 Task: Search one way flight ticket for 4 adults, 2 children, 2 infants in seat and 1 infant on lap in premium economy from Juneau: Juneau International Airport to Fort Wayne: Fort Wayne International Airport on 5-4-2023. Choice of flights is Emirates and Kenya Airways. Number of bags: 2 checked bags. Price is upto 84000. Outbound departure time preference is 19:45.
Action: Mouse moved to (366, 316)
Screenshot: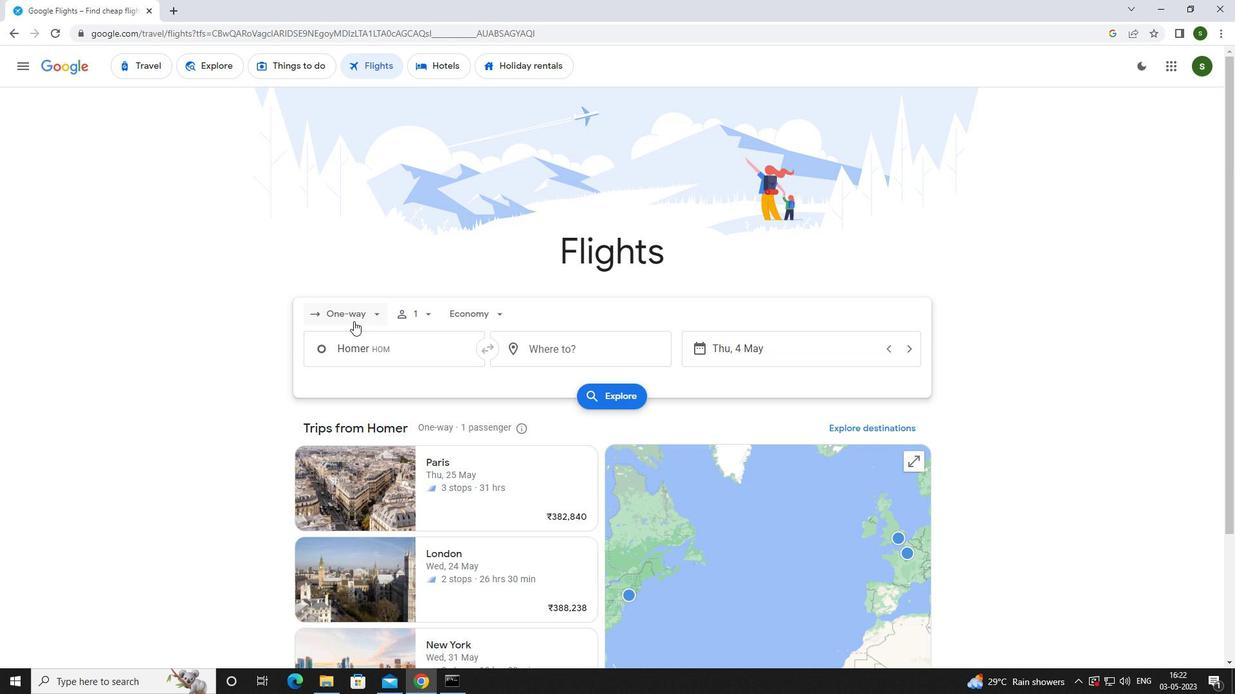 
Action: Mouse pressed left at (366, 316)
Screenshot: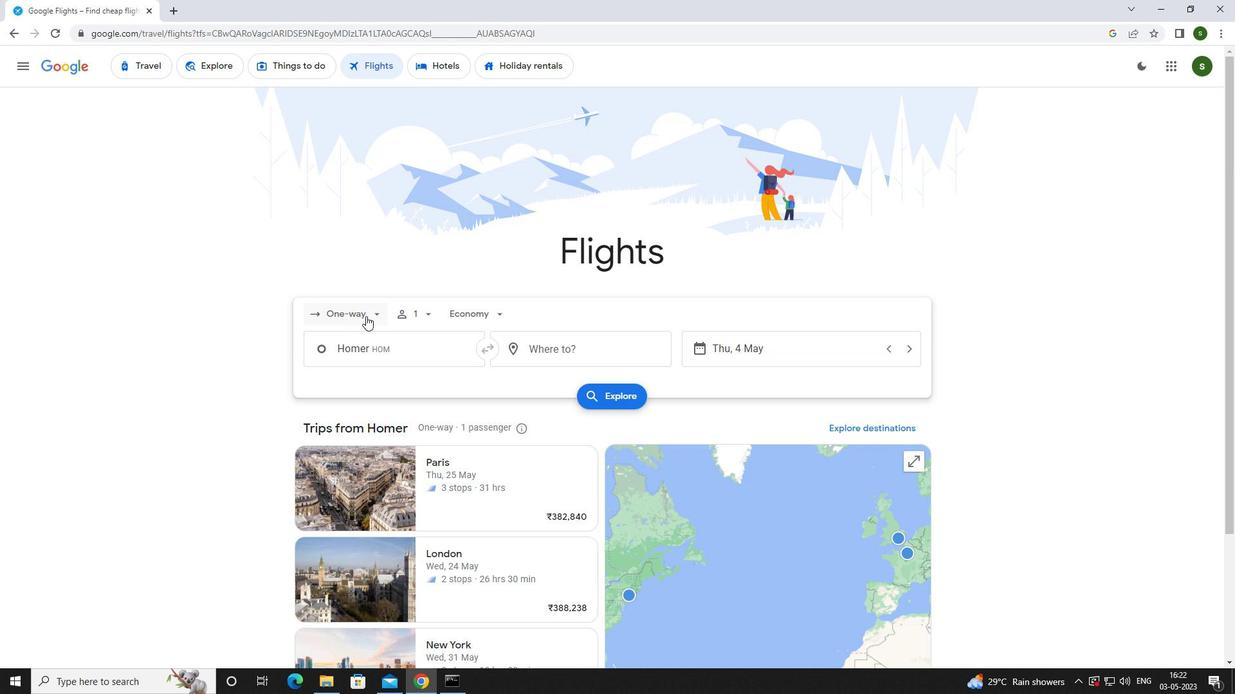 
Action: Mouse moved to (364, 366)
Screenshot: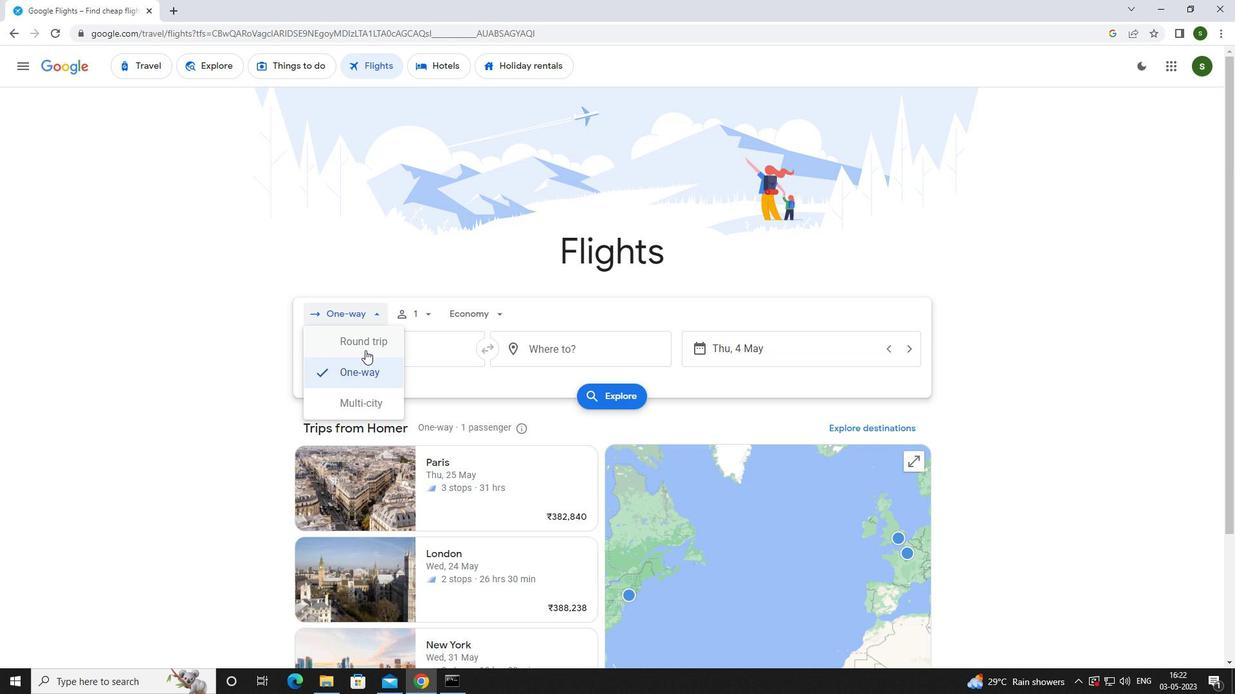 
Action: Mouse pressed left at (364, 366)
Screenshot: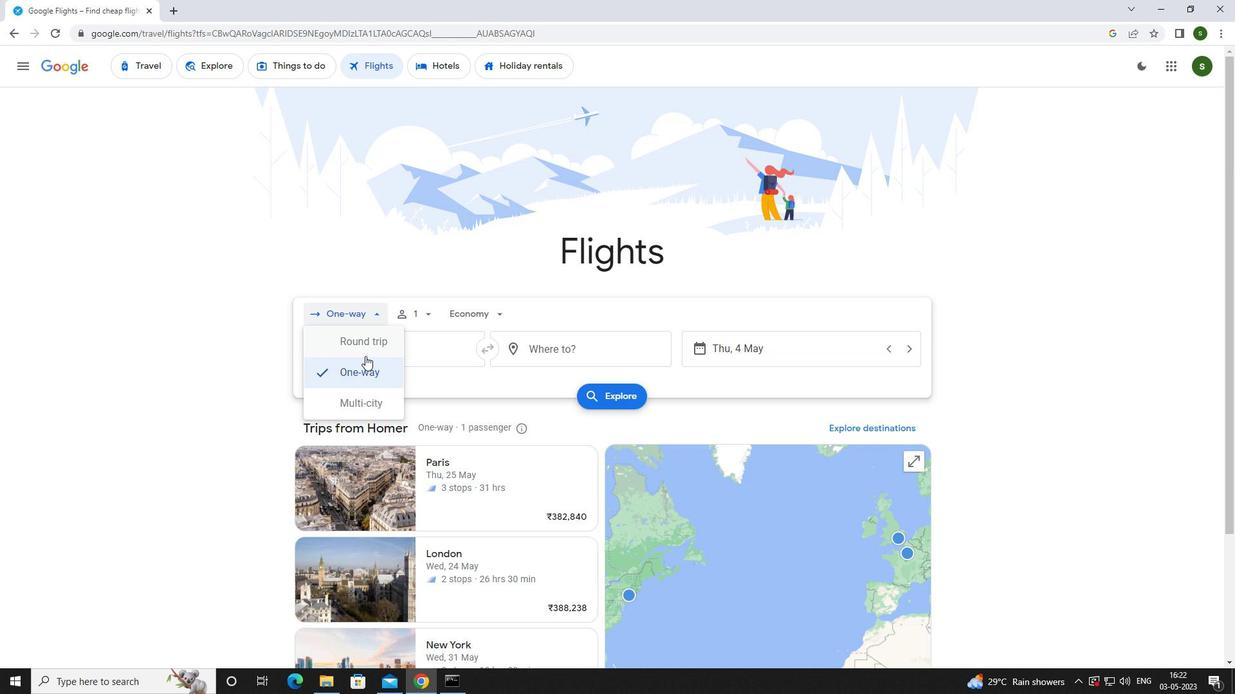 
Action: Mouse moved to (425, 317)
Screenshot: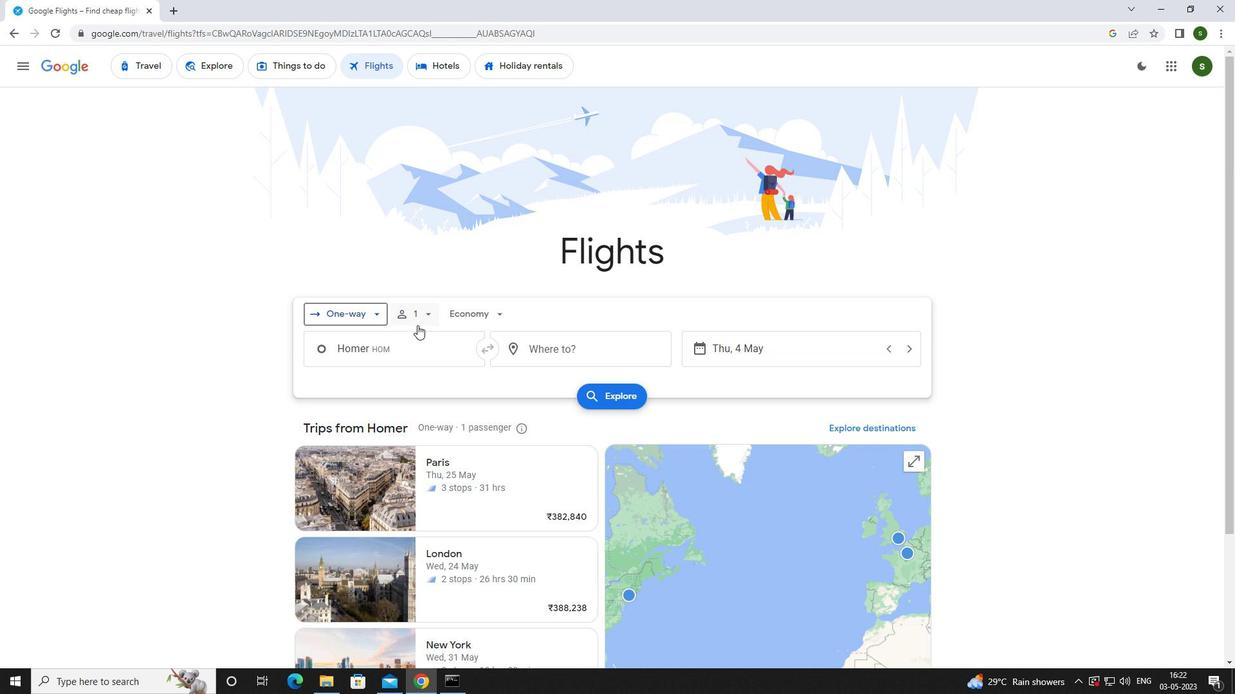 
Action: Mouse pressed left at (425, 317)
Screenshot: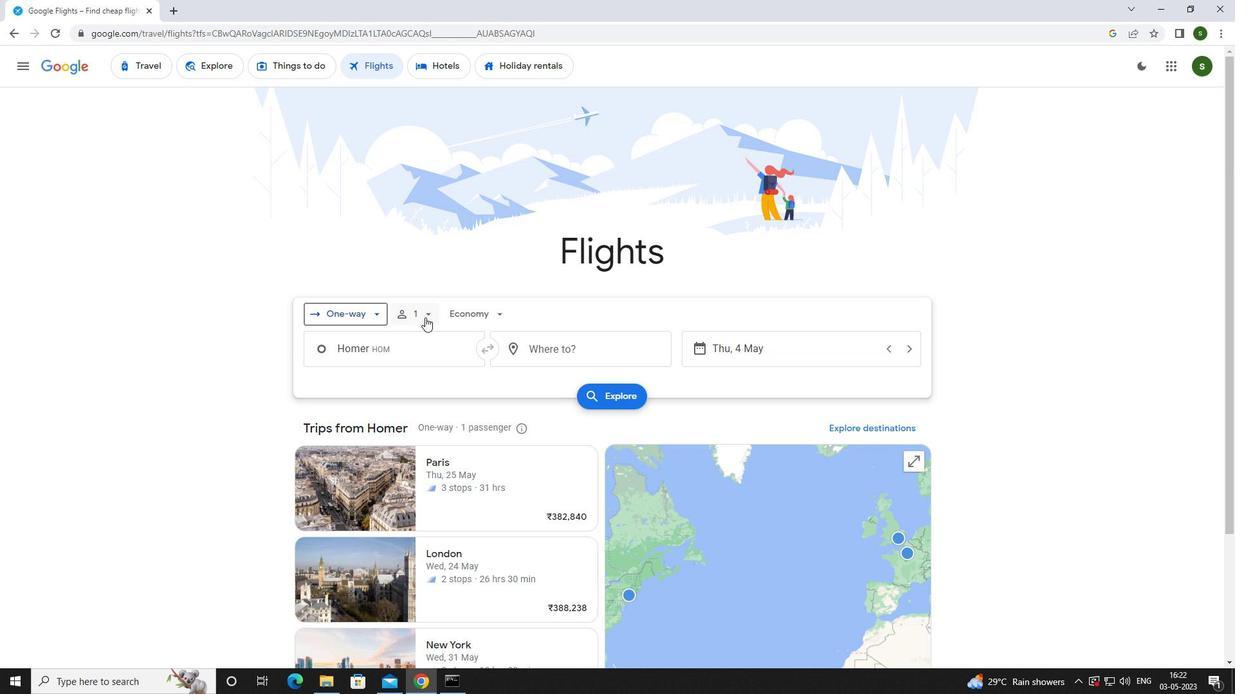 
Action: Mouse moved to (529, 342)
Screenshot: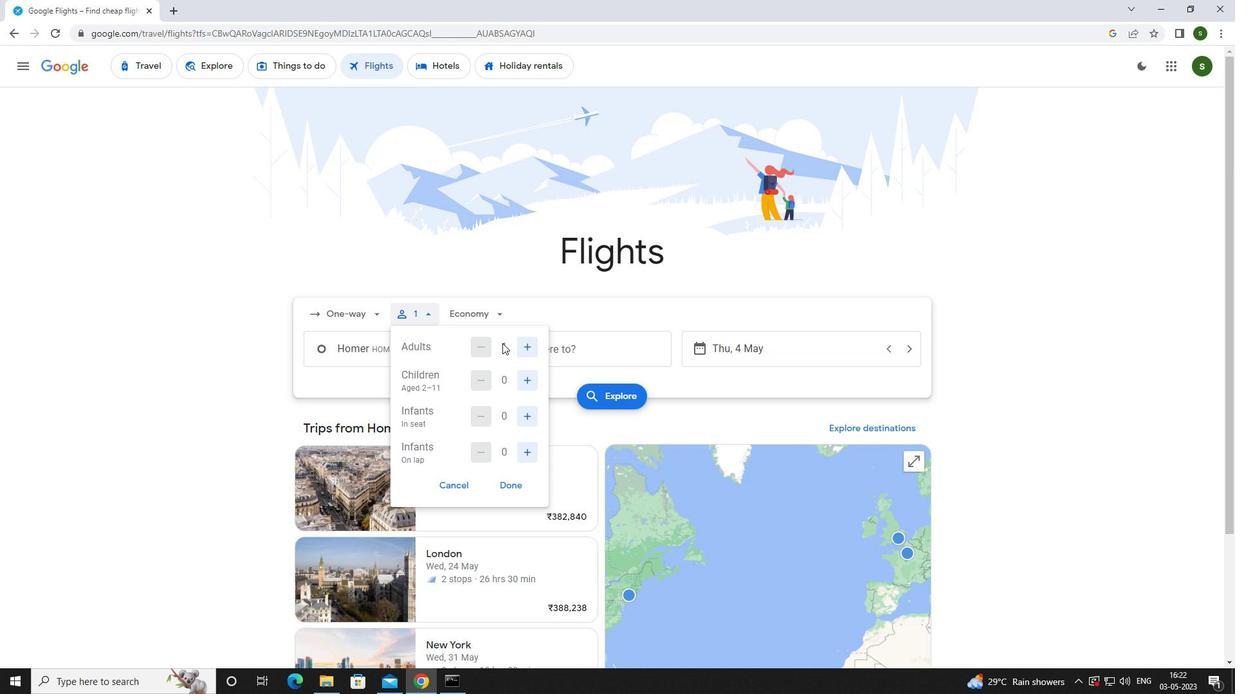 
Action: Mouse pressed left at (529, 342)
Screenshot: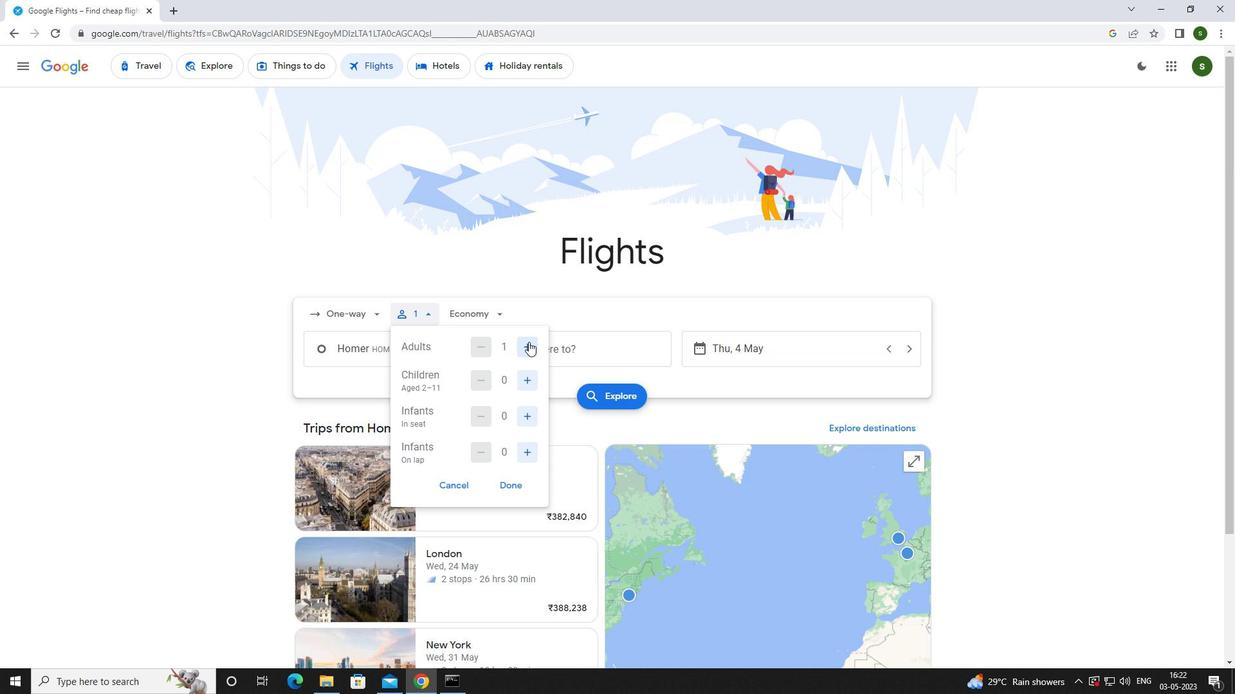 
Action: Mouse pressed left at (529, 342)
Screenshot: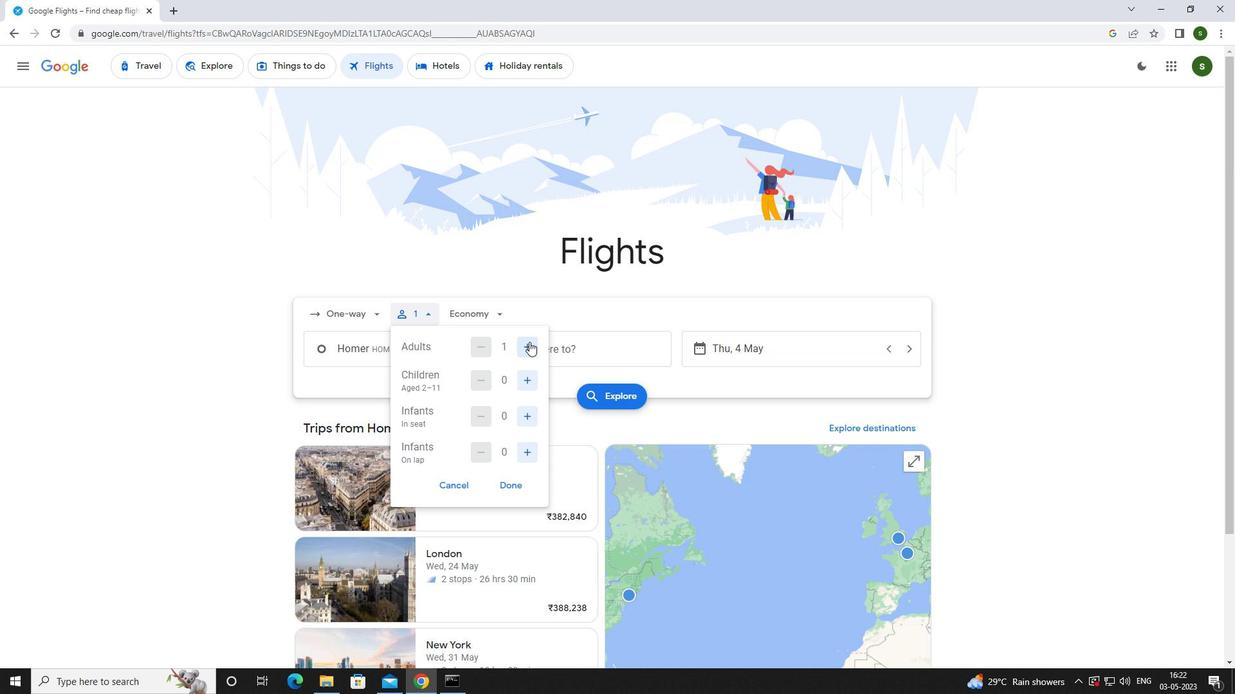 
Action: Mouse pressed left at (529, 342)
Screenshot: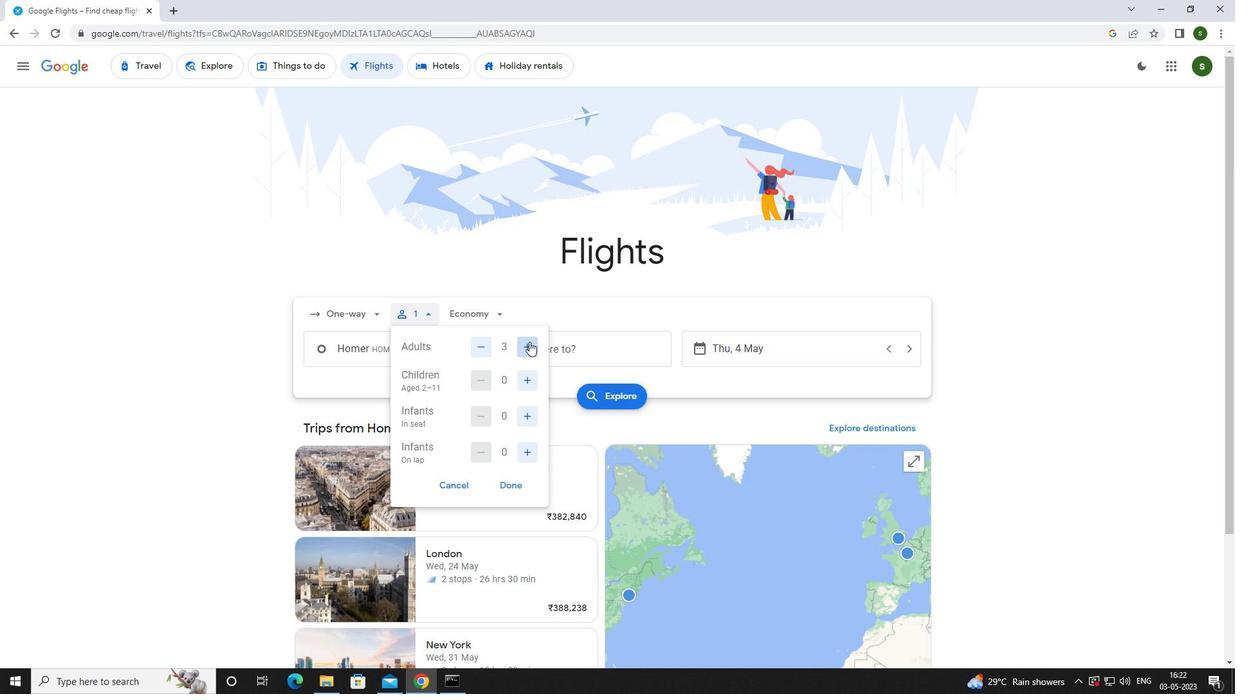 
Action: Mouse moved to (531, 378)
Screenshot: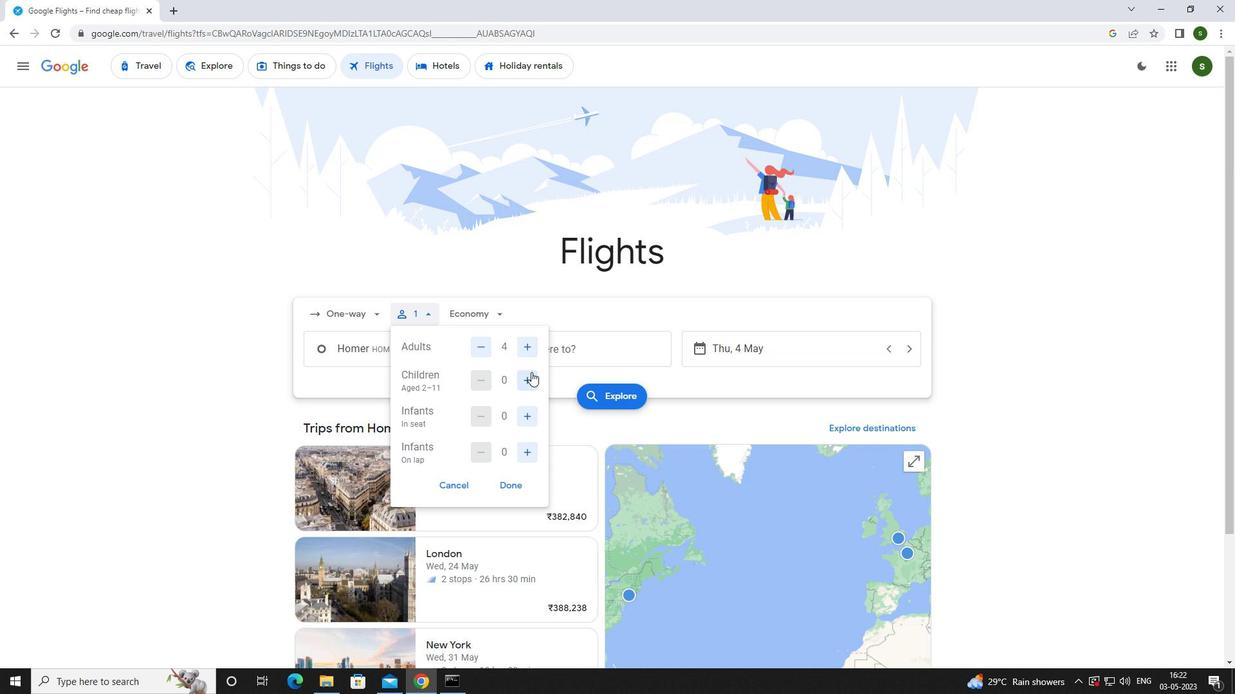 
Action: Mouse pressed left at (531, 378)
Screenshot: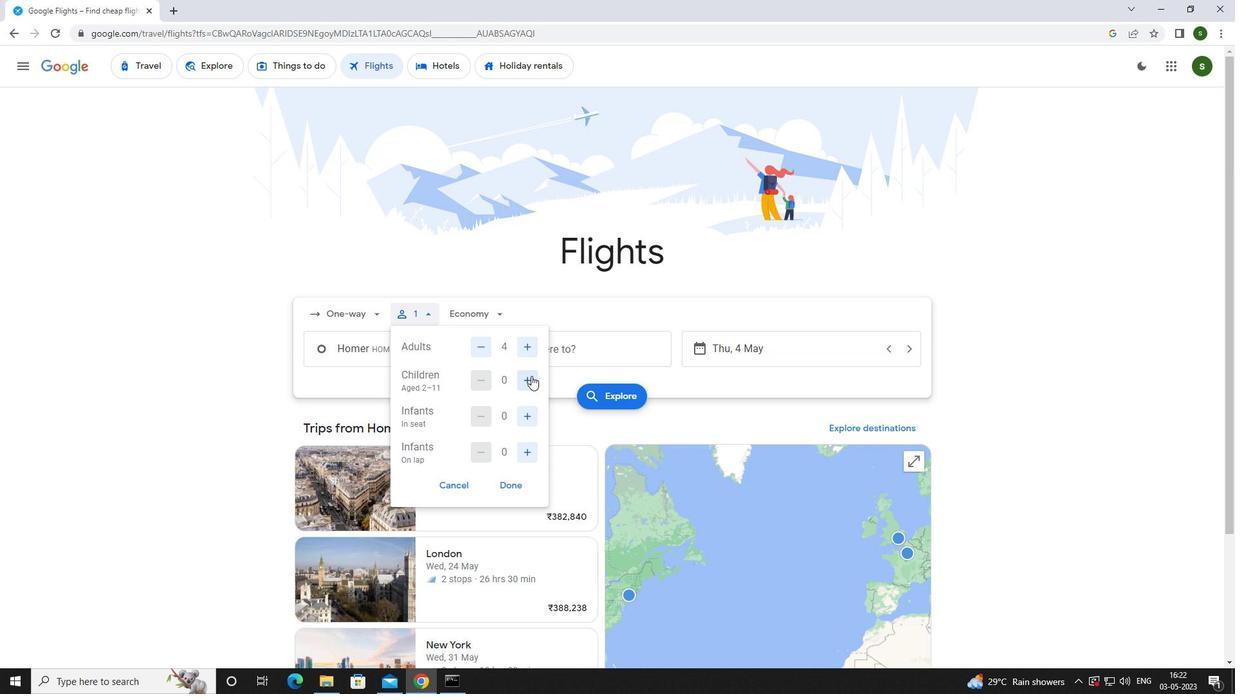 
Action: Mouse pressed left at (531, 378)
Screenshot: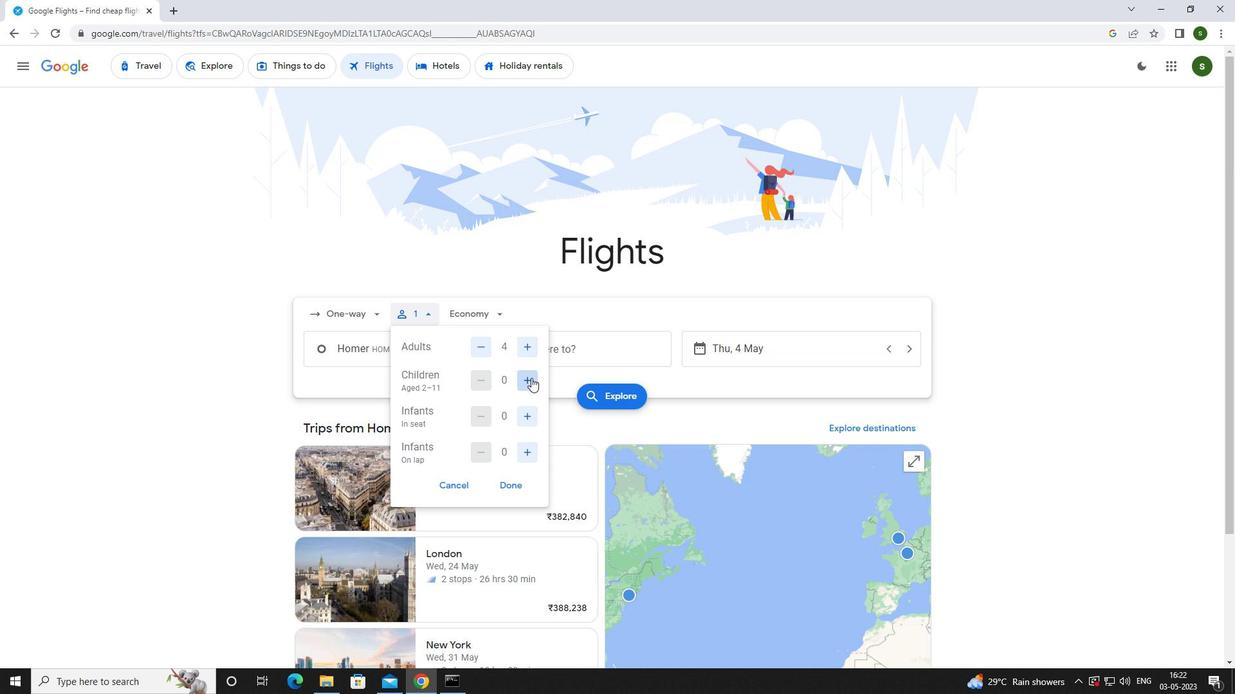 
Action: Mouse moved to (531, 416)
Screenshot: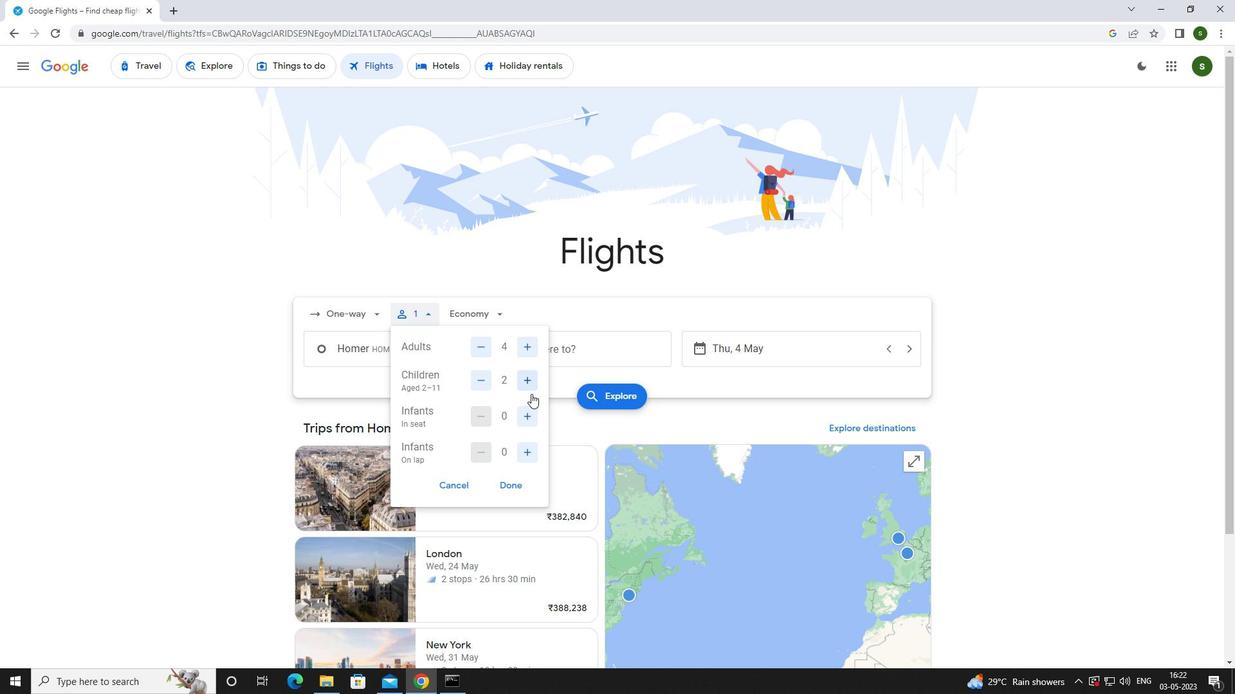 
Action: Mouse pressed left at (531, 416)
Screenshot: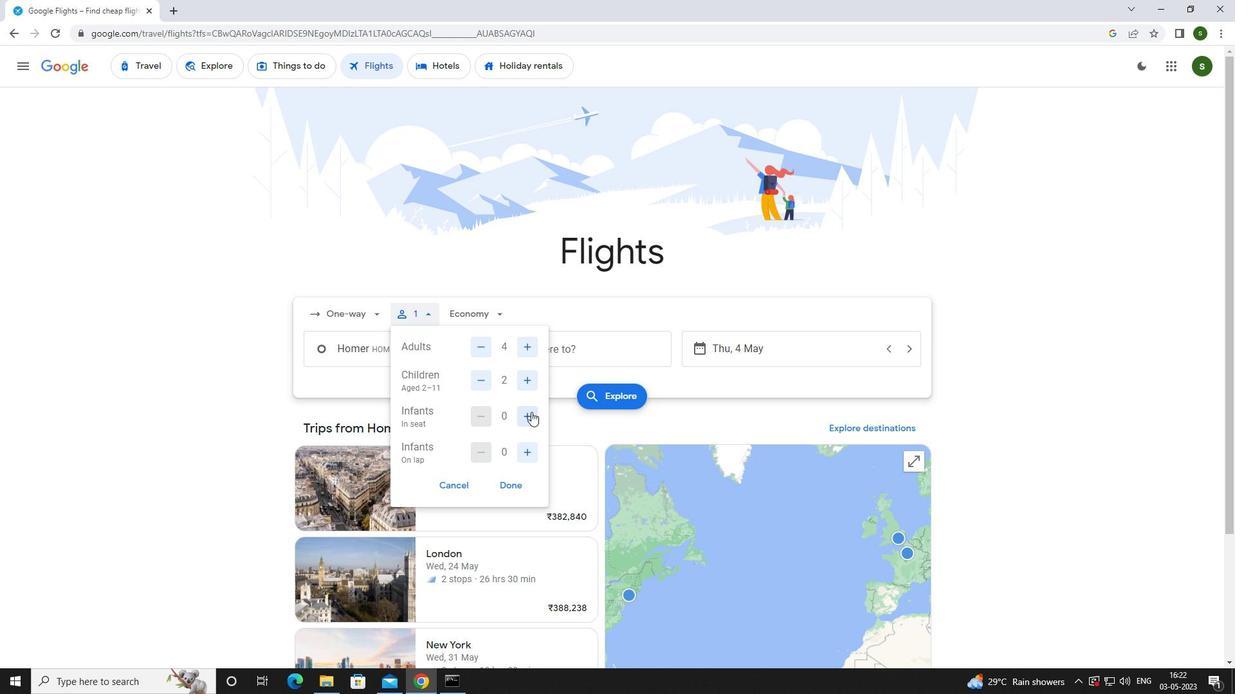 
Action: Mouse pressed left at (531, 416)
Screenshot: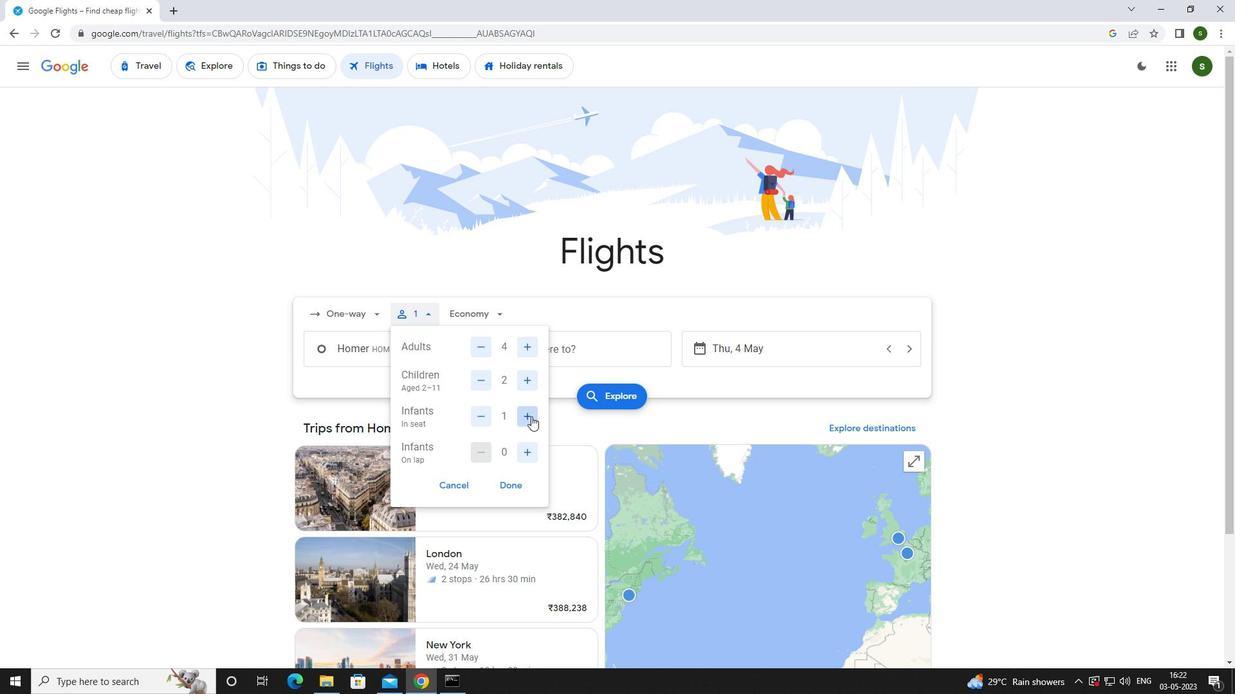 
Action: Mouse moved to (527, 445)
Screenshot: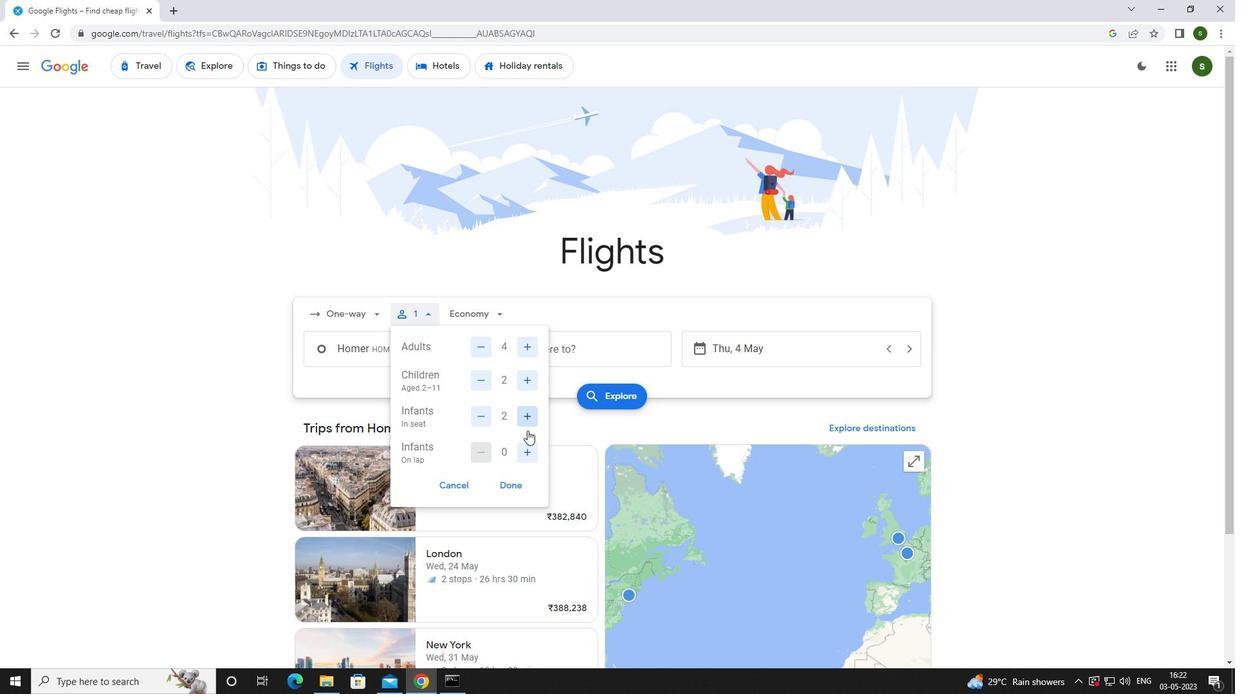 
Action: Mouse pressed left at (527, 445)
Screenshot: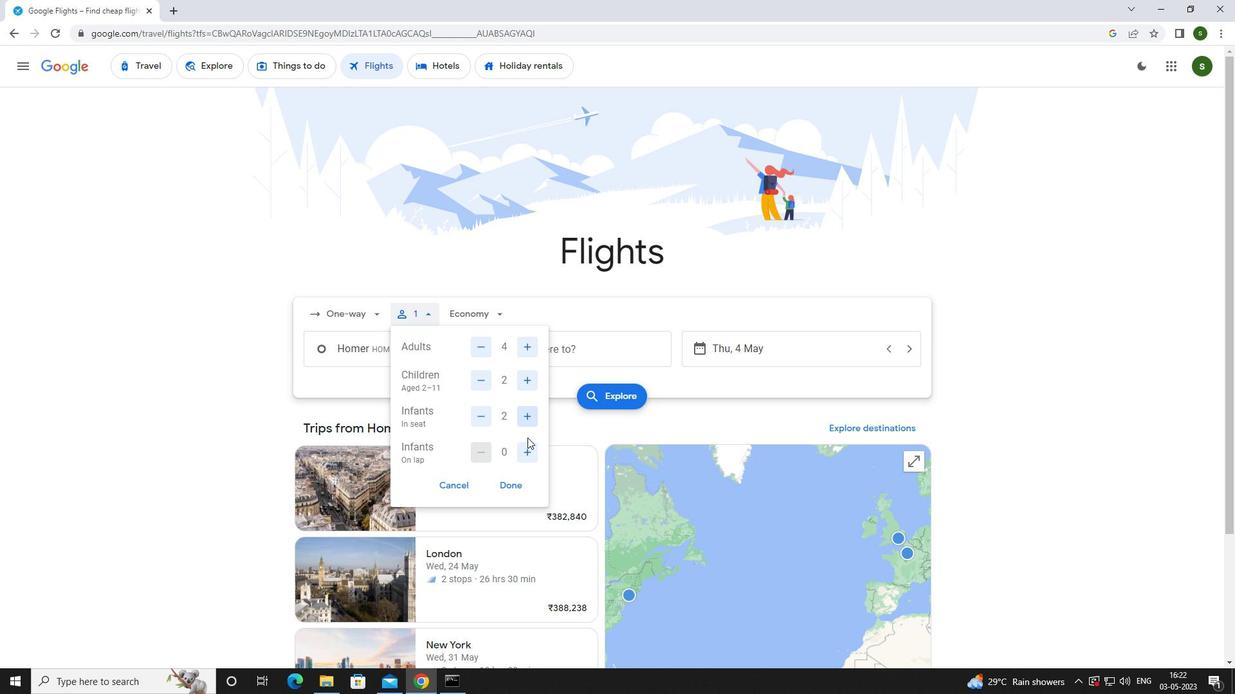 
Action: Mouse moved to (501, 310)
Screenshot: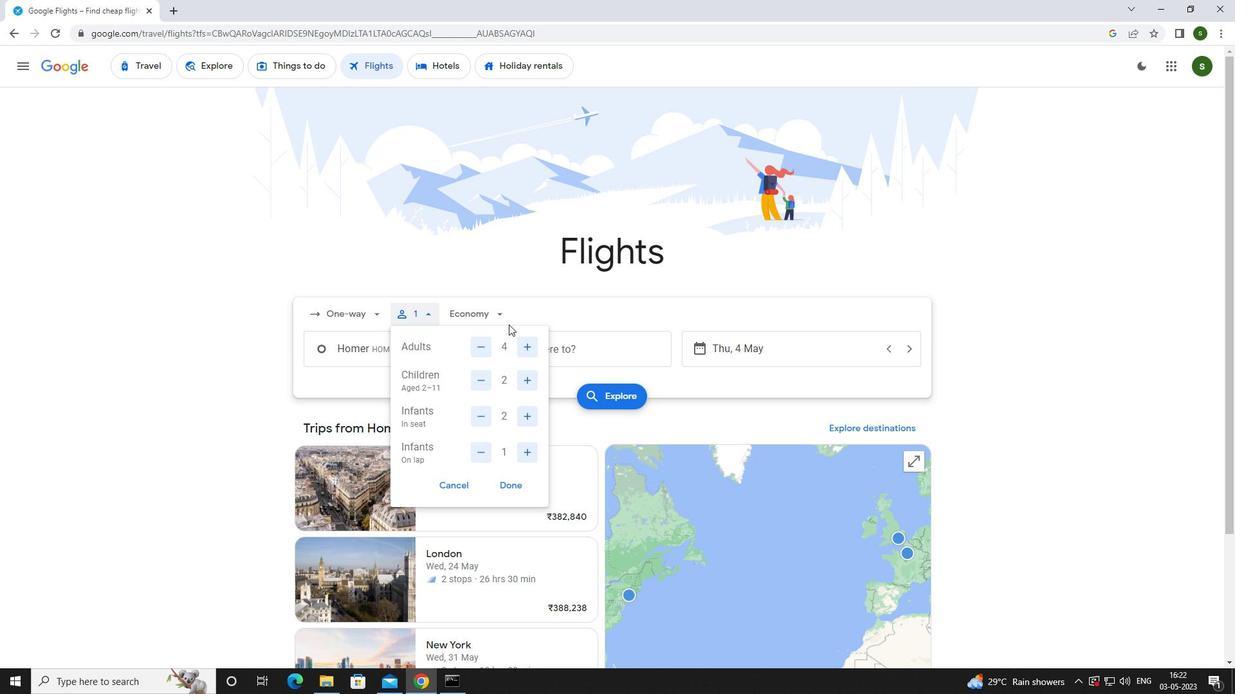 
Action: Mouse pressed left at (501, 310)
Screenshot: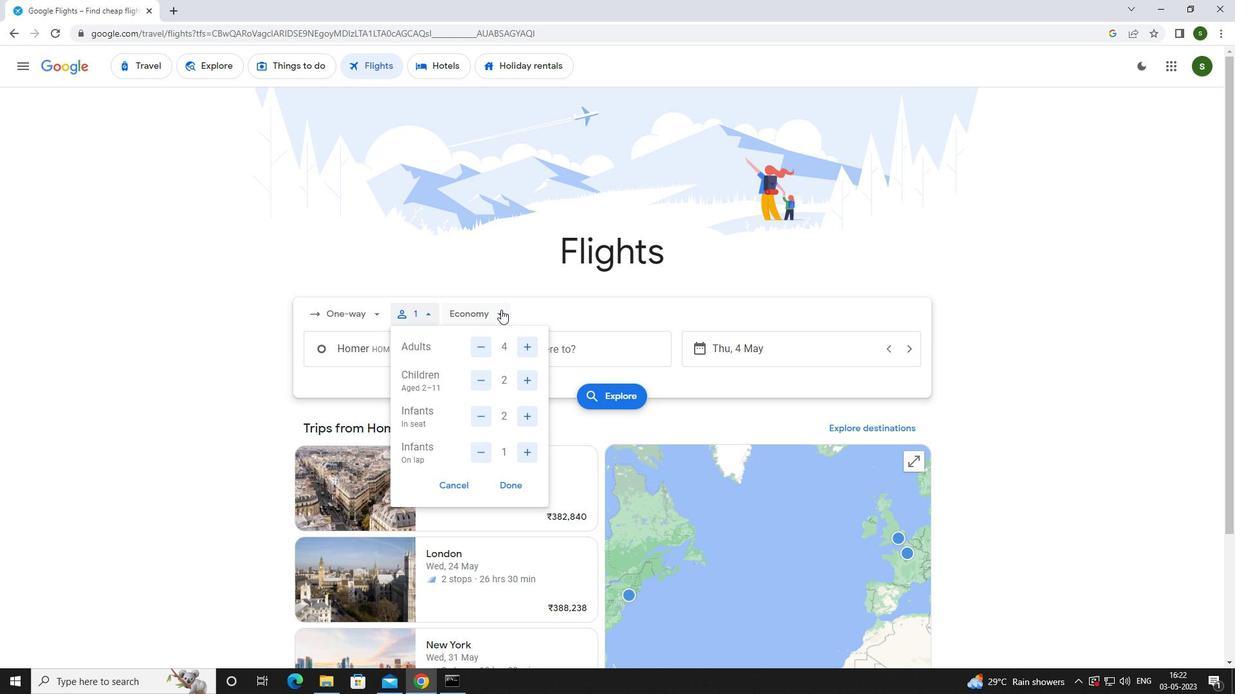 
Action: Mouse moved to (510, 374)
Screenshot: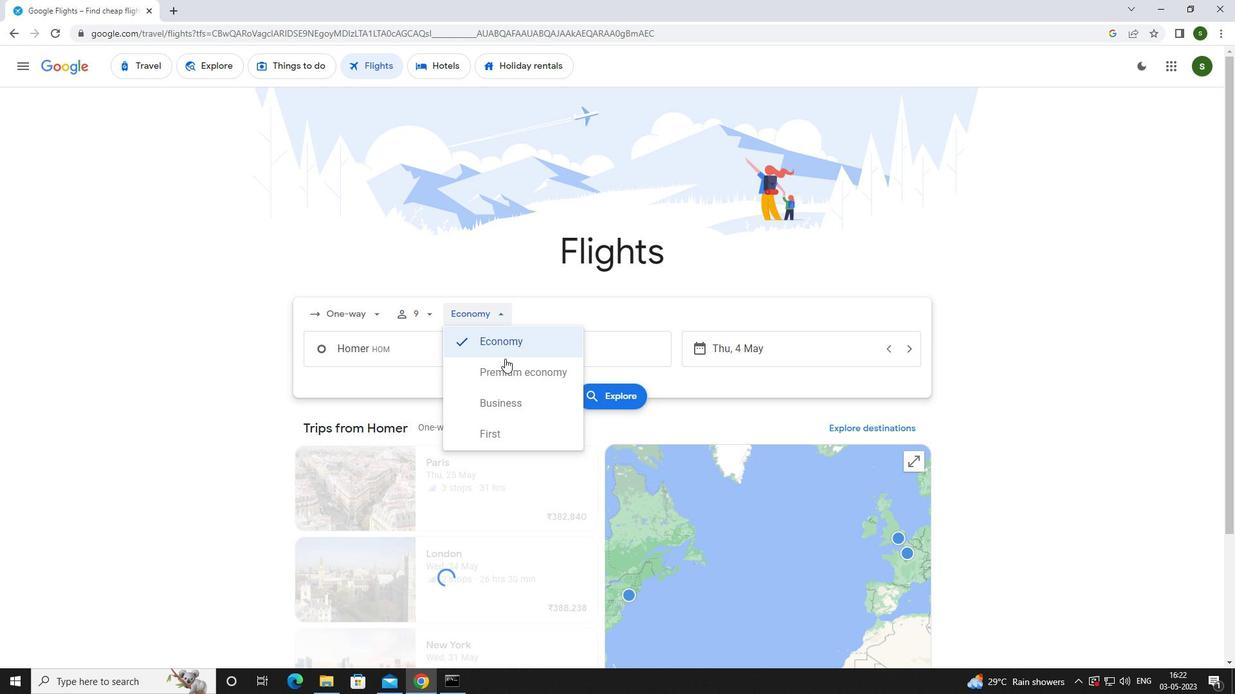 
Action: Mouse pressed left at (510, 374)
Screenshot: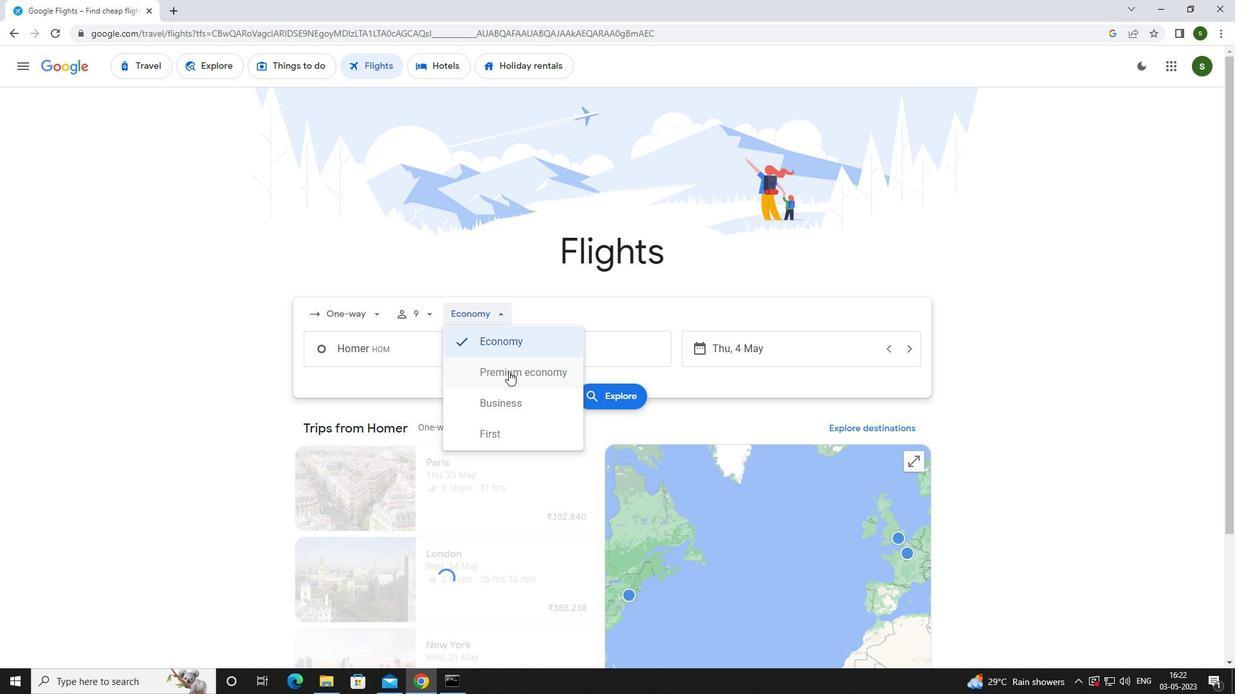 
Action: Mouse moved to (450, 358)
Screenshot: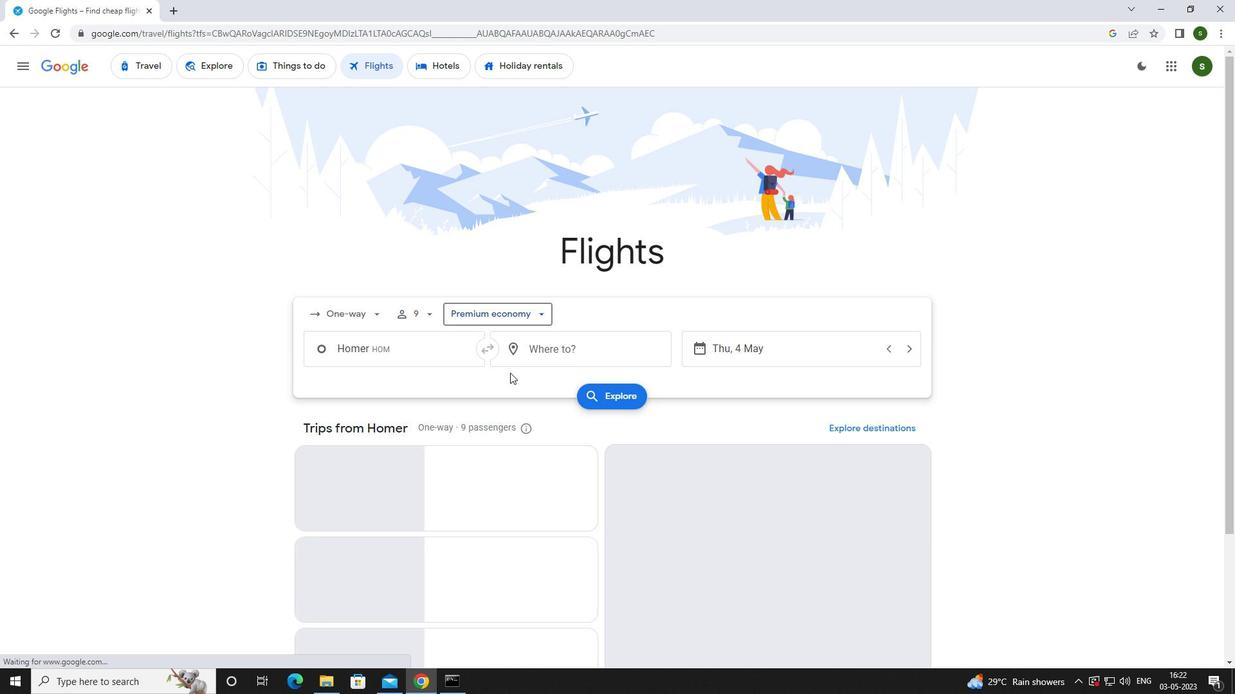
Action: Mouse pressed left at (450, 358)
Screenshot: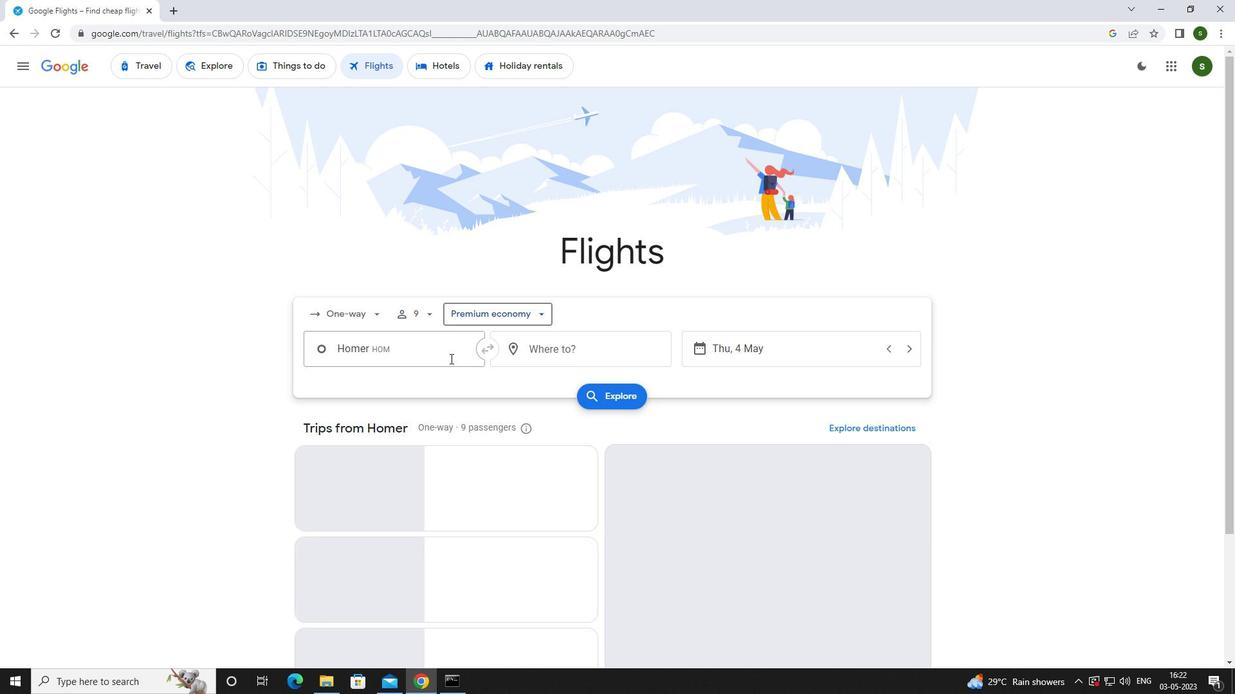 
Action: Mouse moved to (458, 349)
Screenshot: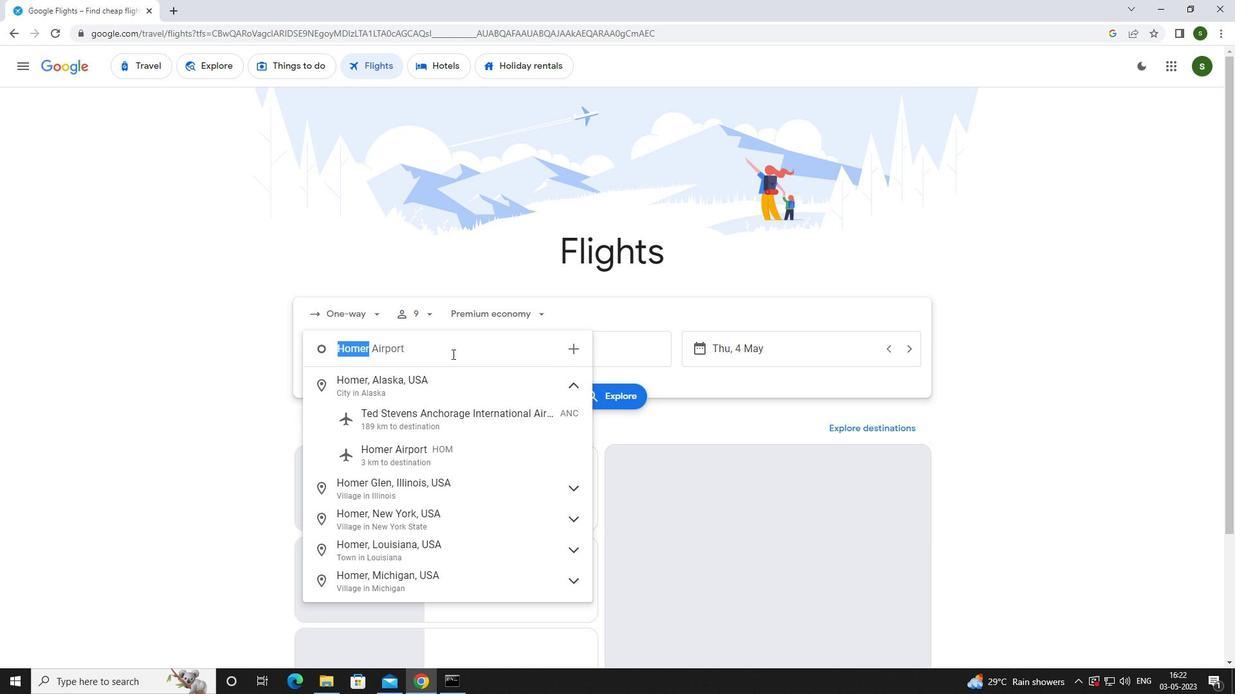 
Action: Key pressed <Key.caps_lock>j<Key.caps_lock>uneau
Screenshot: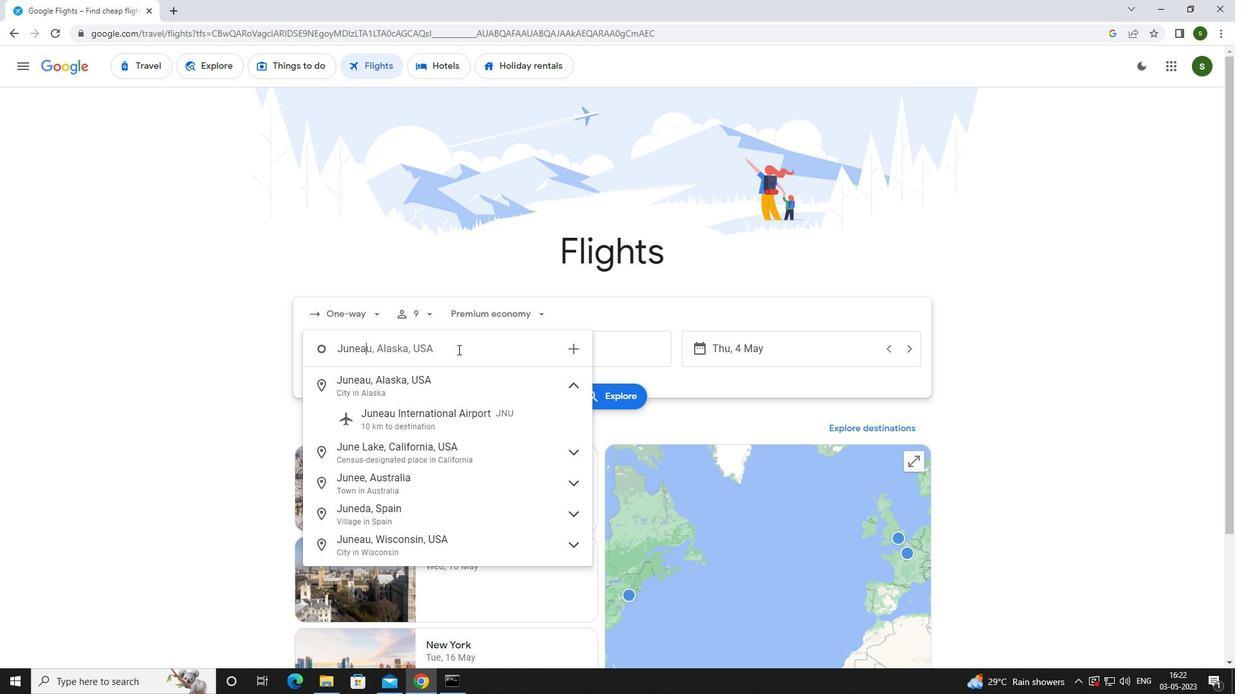 
Action: Mouse moved to (459, 411)
Screenshot: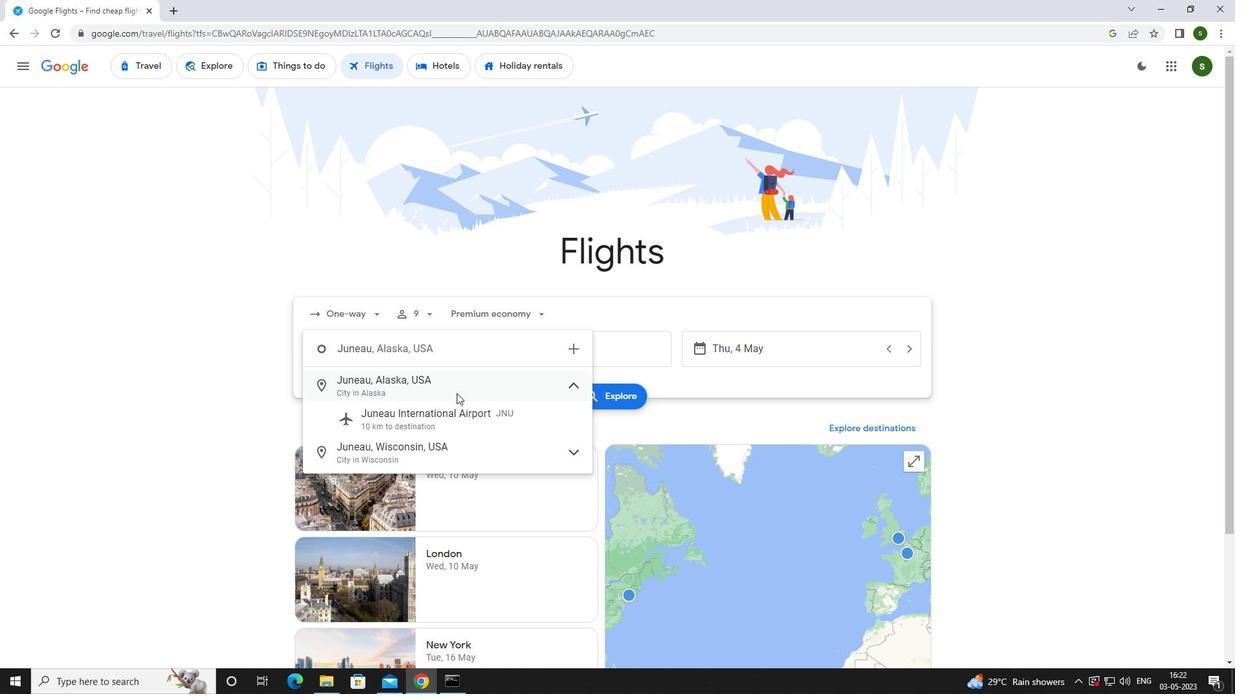 
Action: Mouse pressed left at (459, 411)
Screenshot: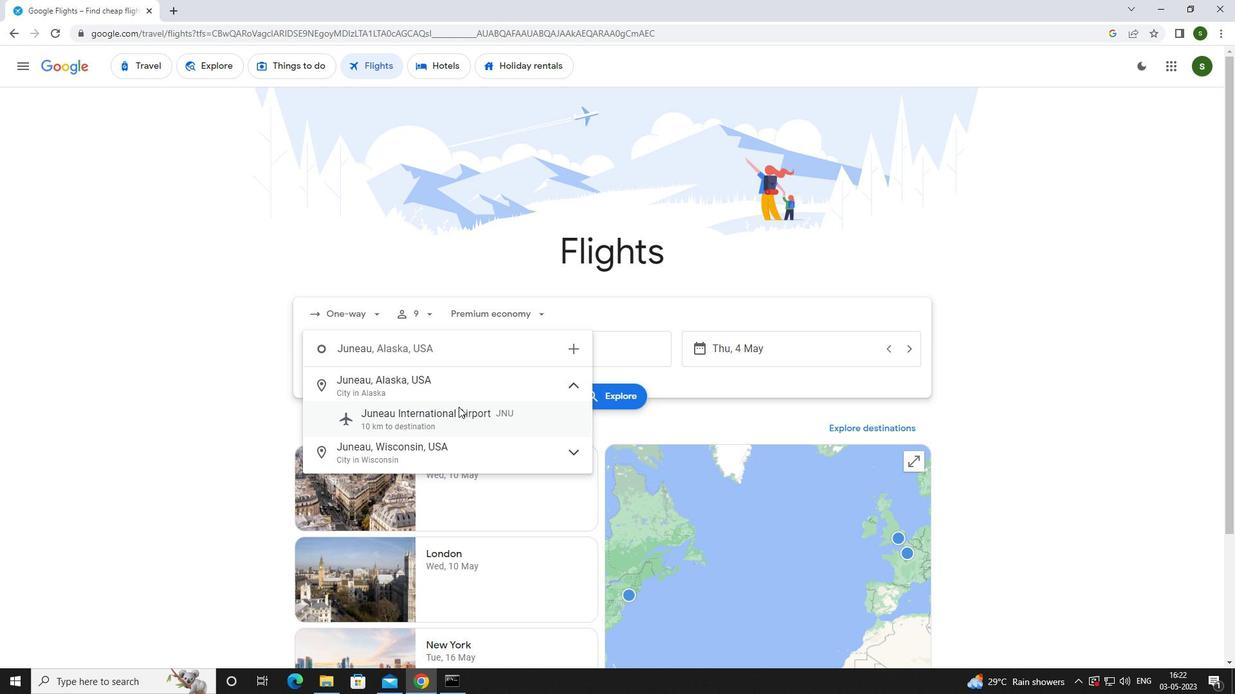 
Action: Mouse moved to (571, 353)
Screenshot: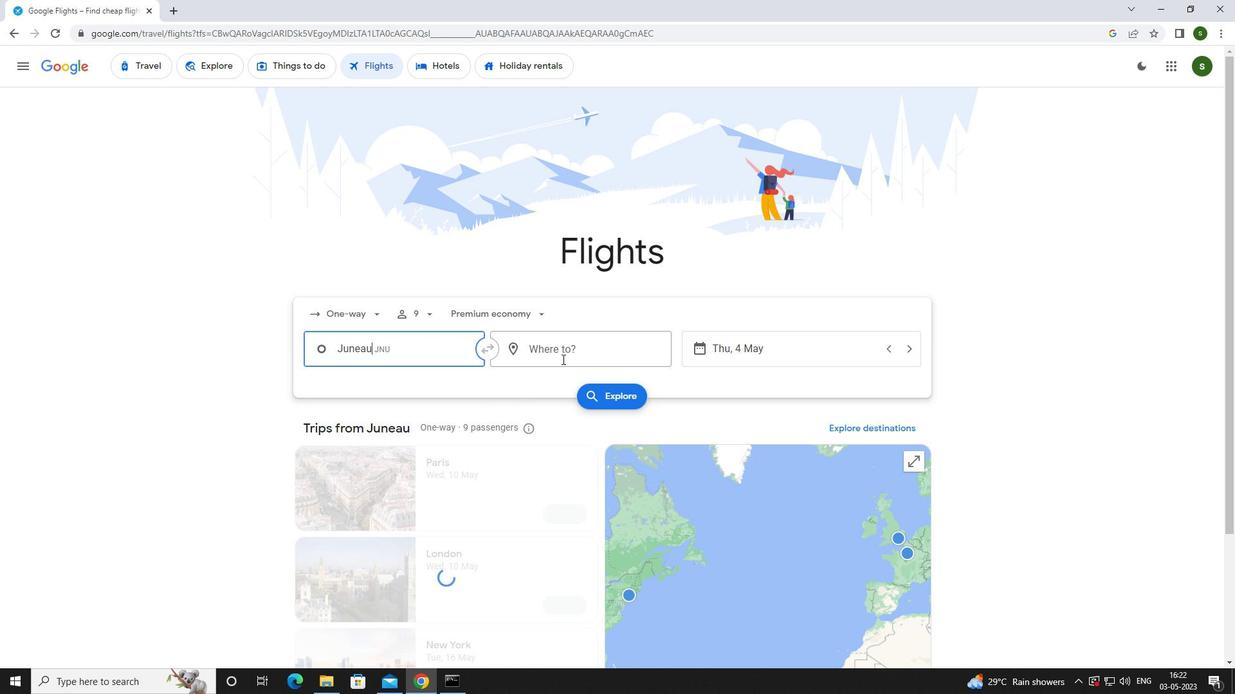 
Action: Mouse pressed left at (571, 353)
Screenshot: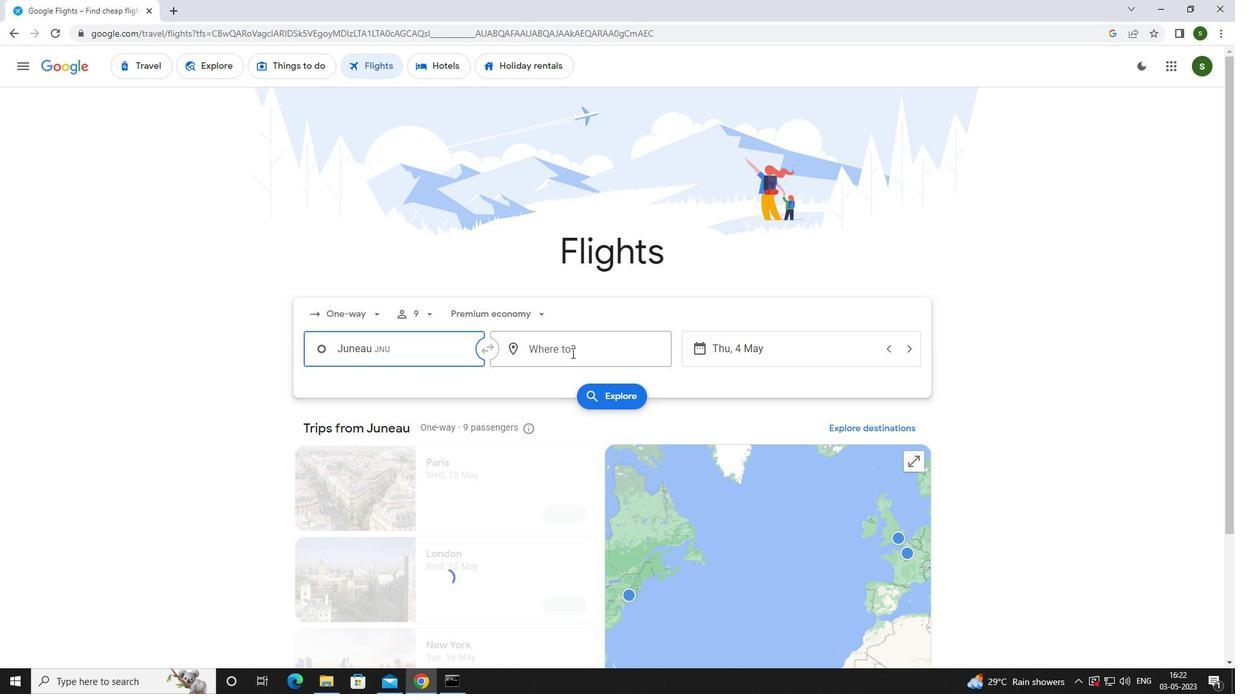 
Action: Mouse moved to (571, 353)
Screenshot: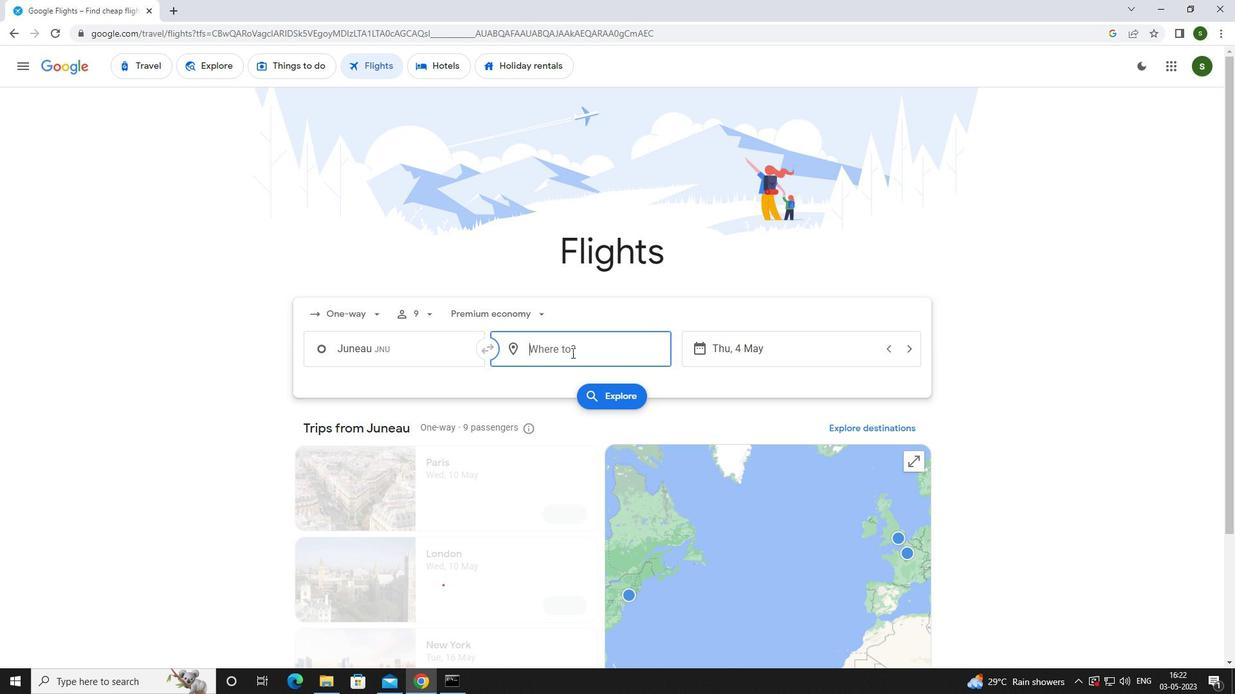 
Action: Key pressed <Key.caps_lock>f<Key.caps_lock>ort<Key.space><Key.caps_lock>w<Key.caps_lock>ay
Screenshot: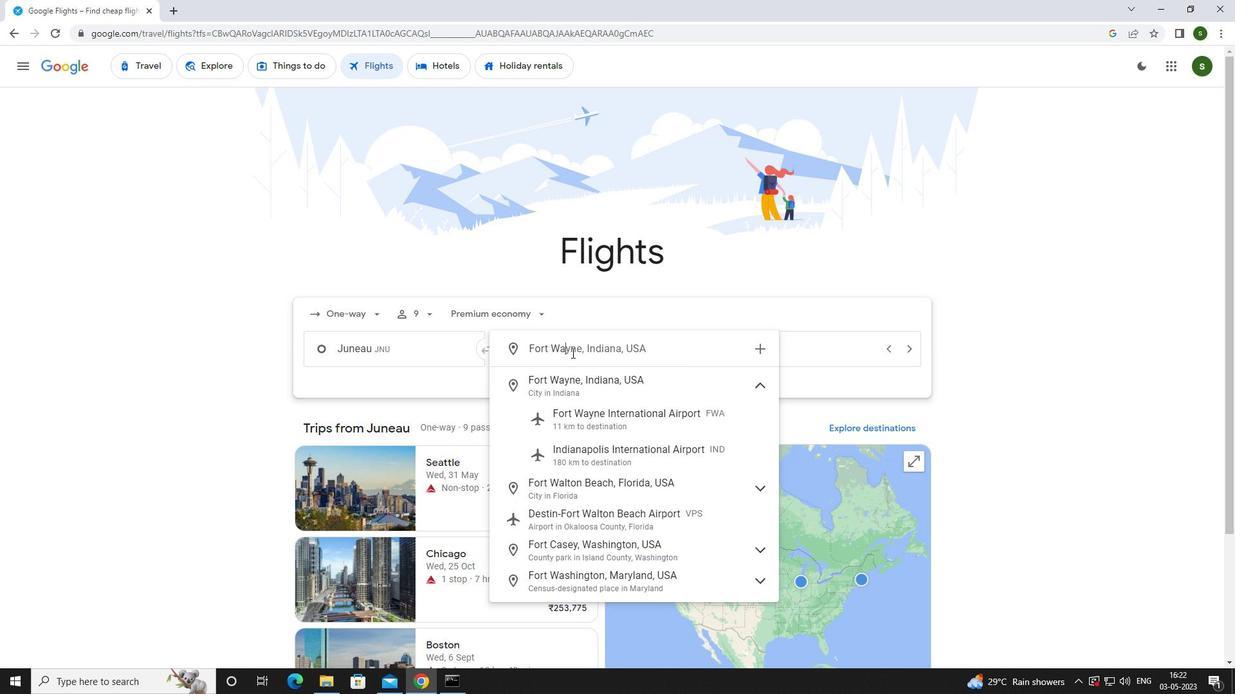 
Action: Mouse moved to (589, 380)
Screenshot: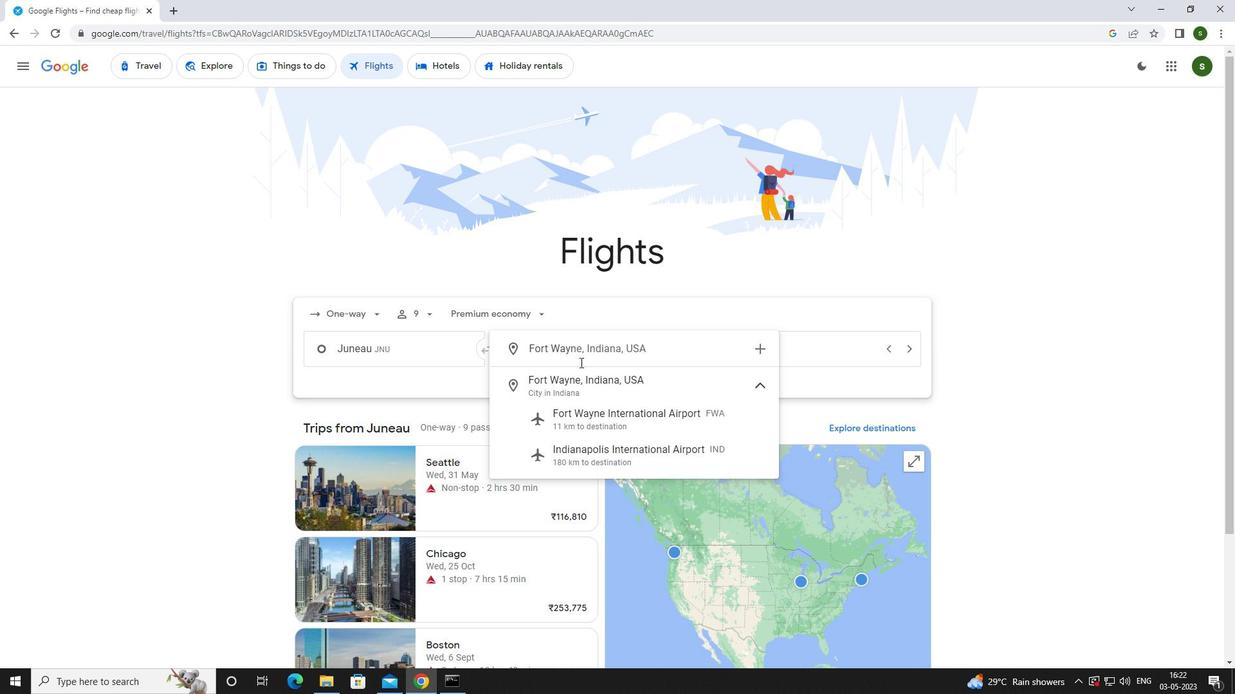 
Action: Mouse pressed left at (589, 380)
Screenshot: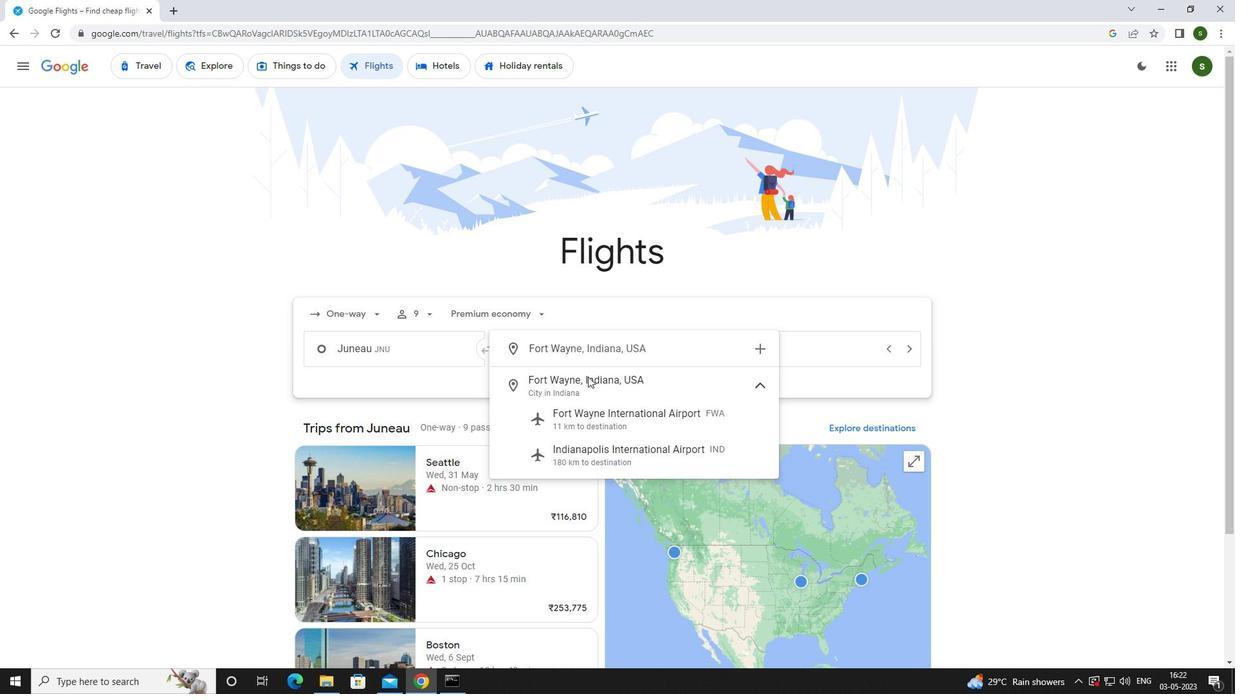 
Action: Mouse moved to (783, 350)
Screenshot: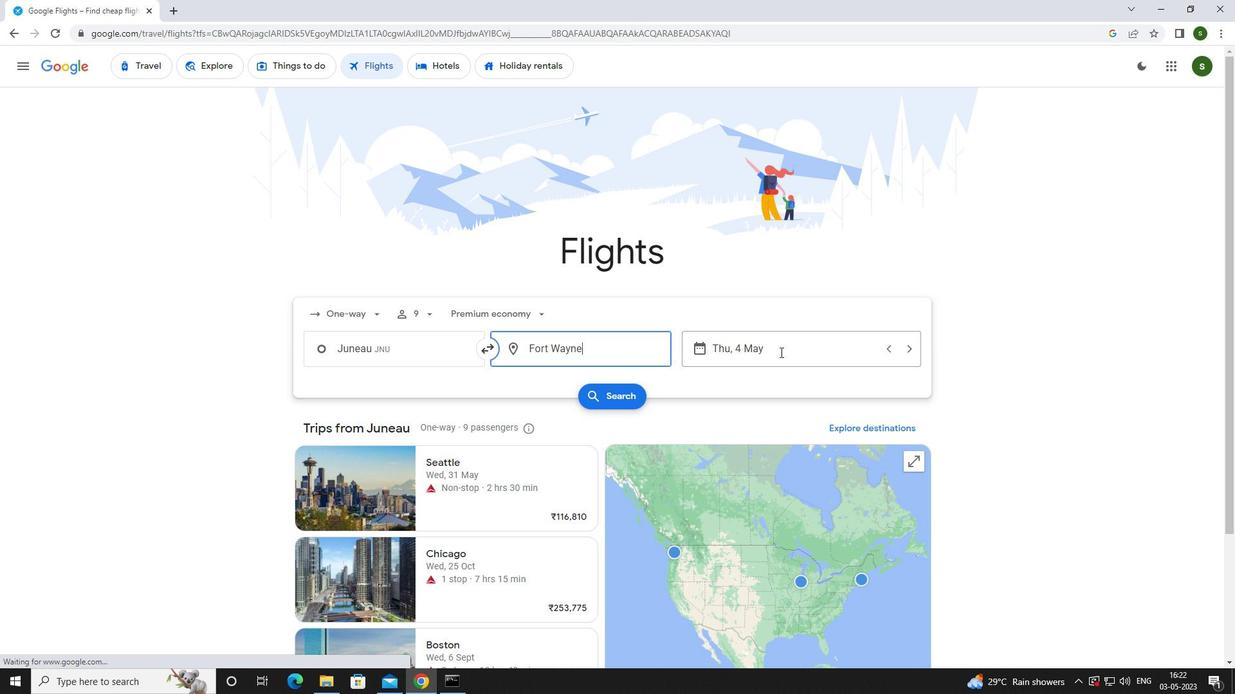 
Action: Mouse pressed left at (783, 350)
Screenshot: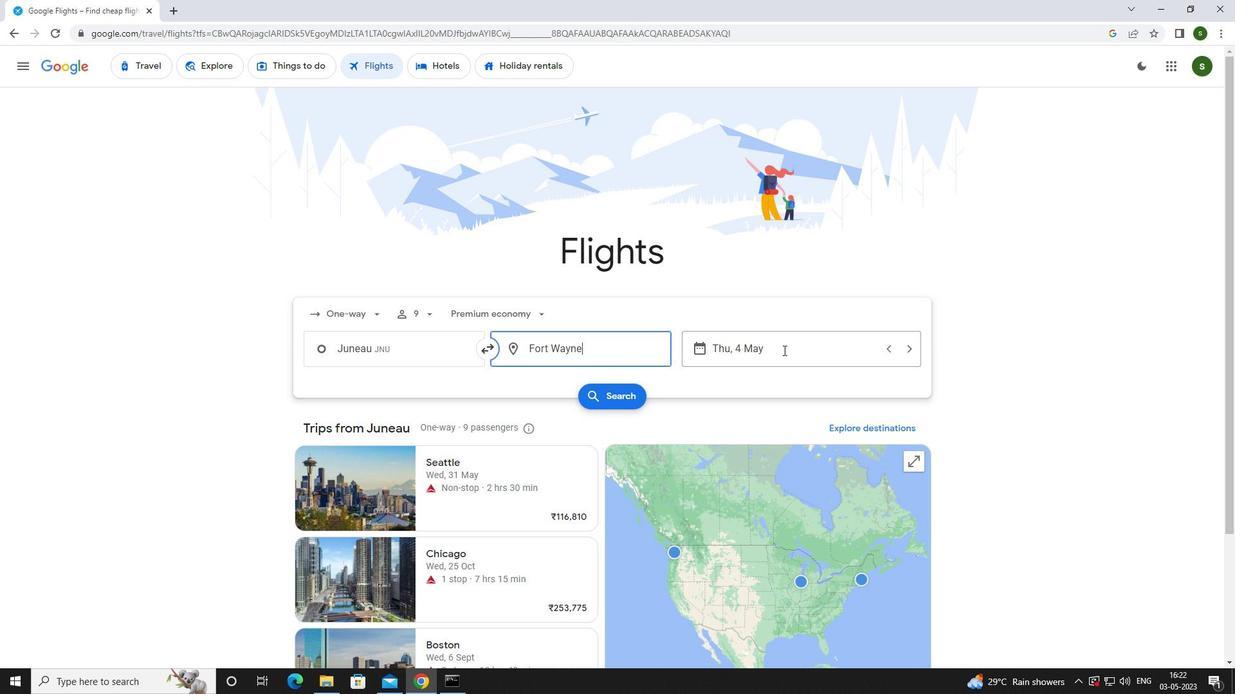 
Action: Mouse moved to (589, 430)
Screenshot: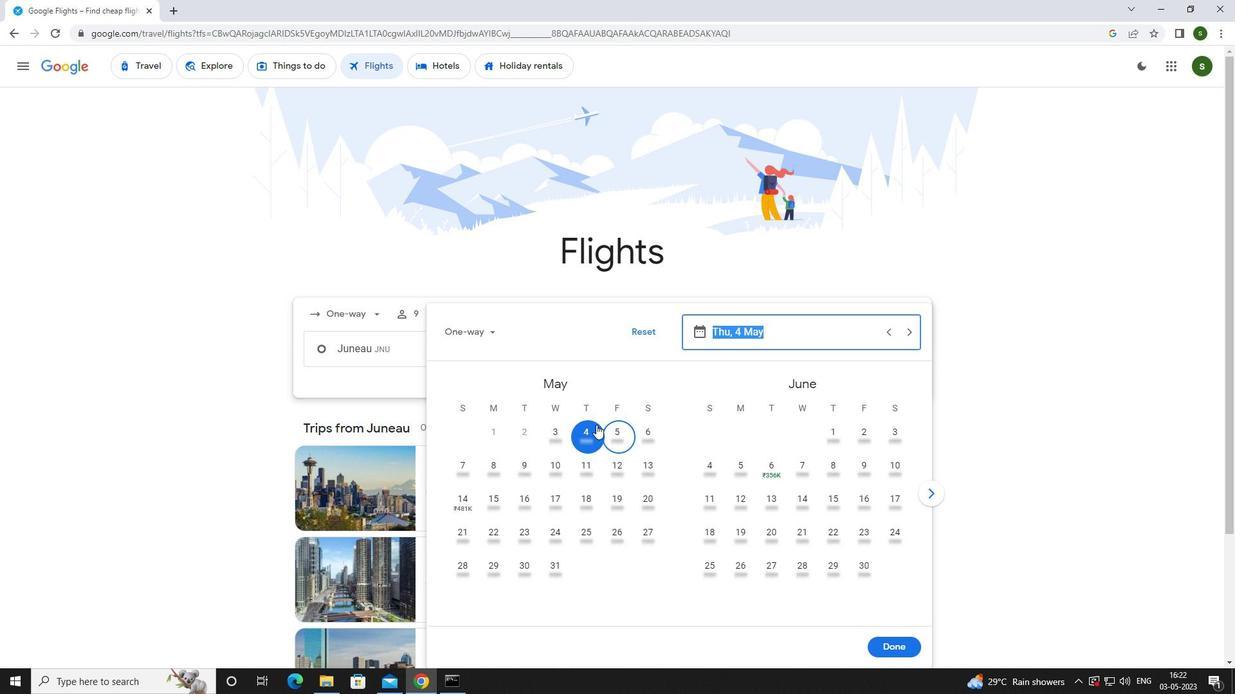 
Action: Mouse pressed left at (589, 430)
Screenshot: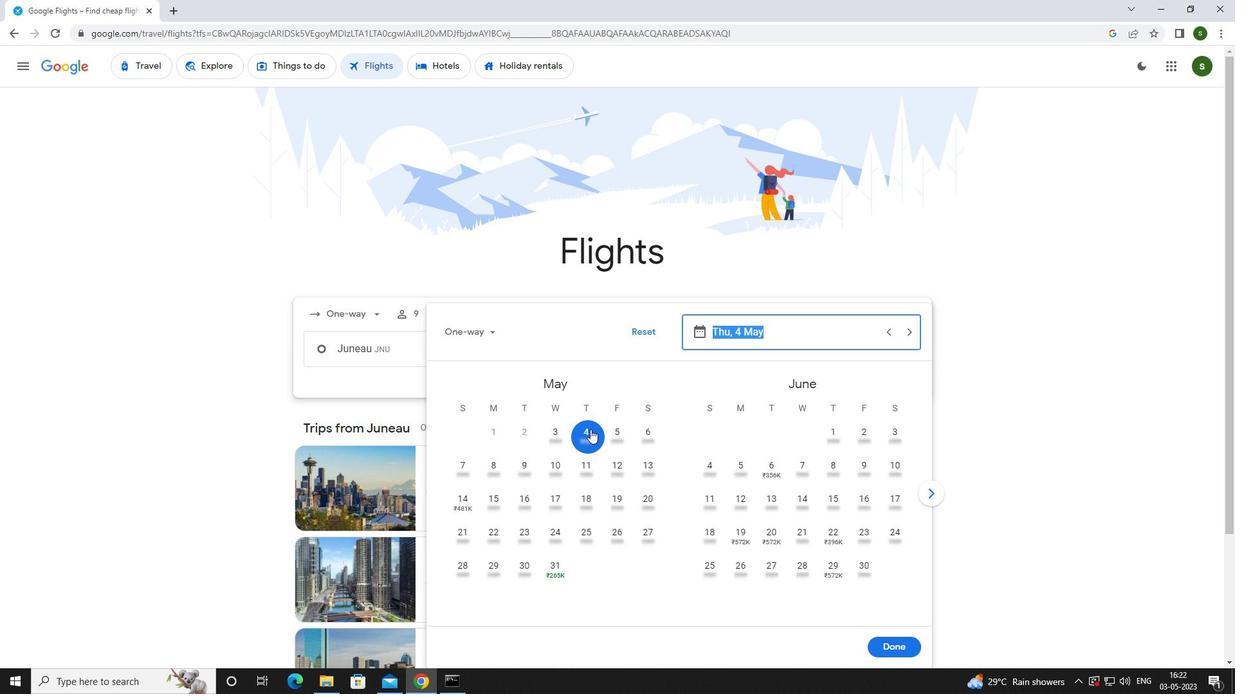 
Action: Mouse moved to (883, 642)
Screenshot: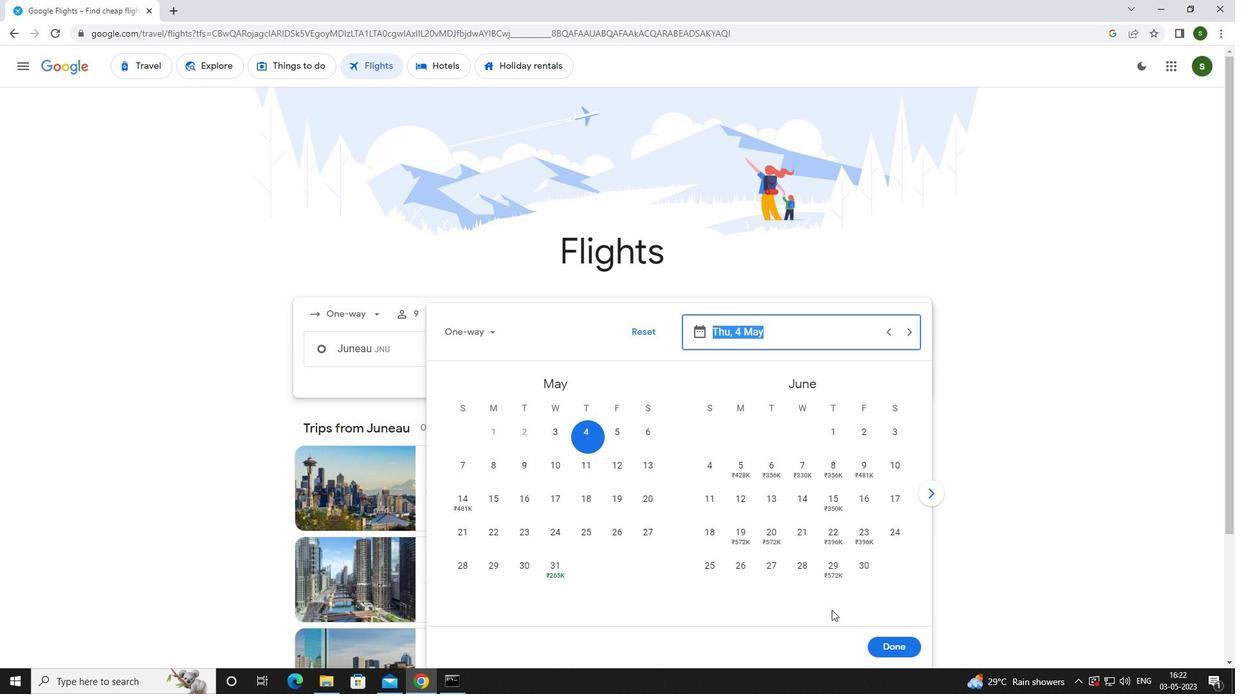 
Action: Mouse pressed left at (883, 642)
Screenshot: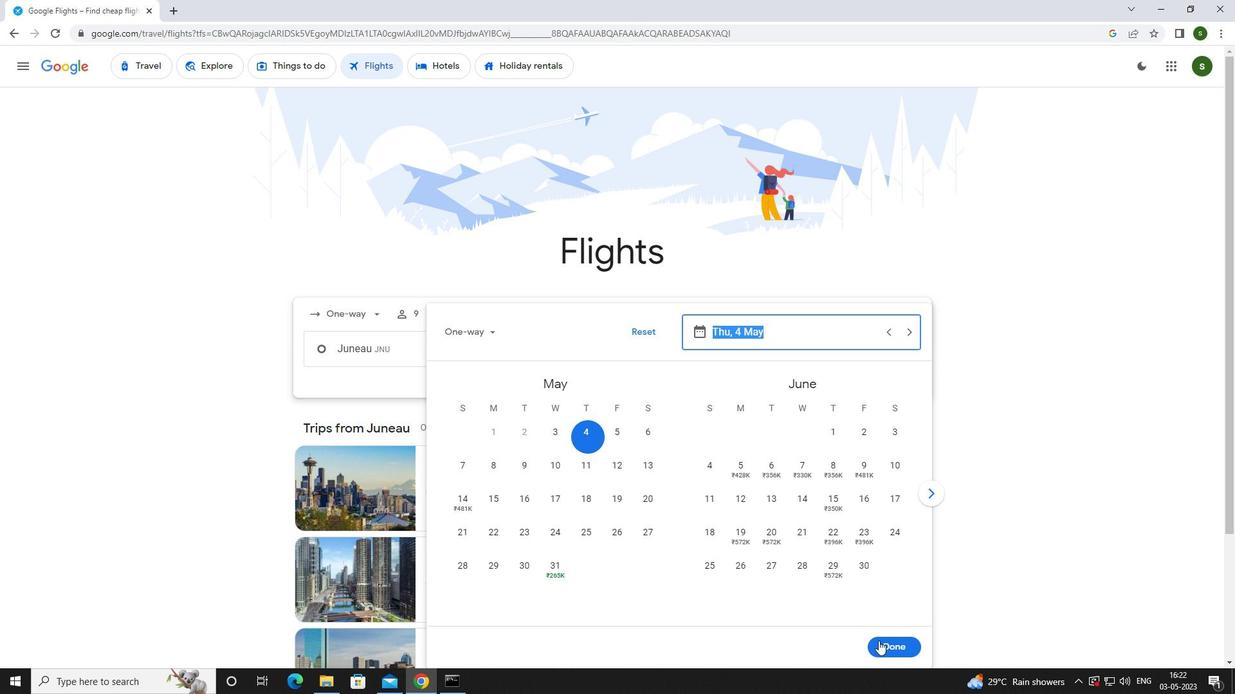 
Action: Mouse moved to (616, 403)
Screenshot: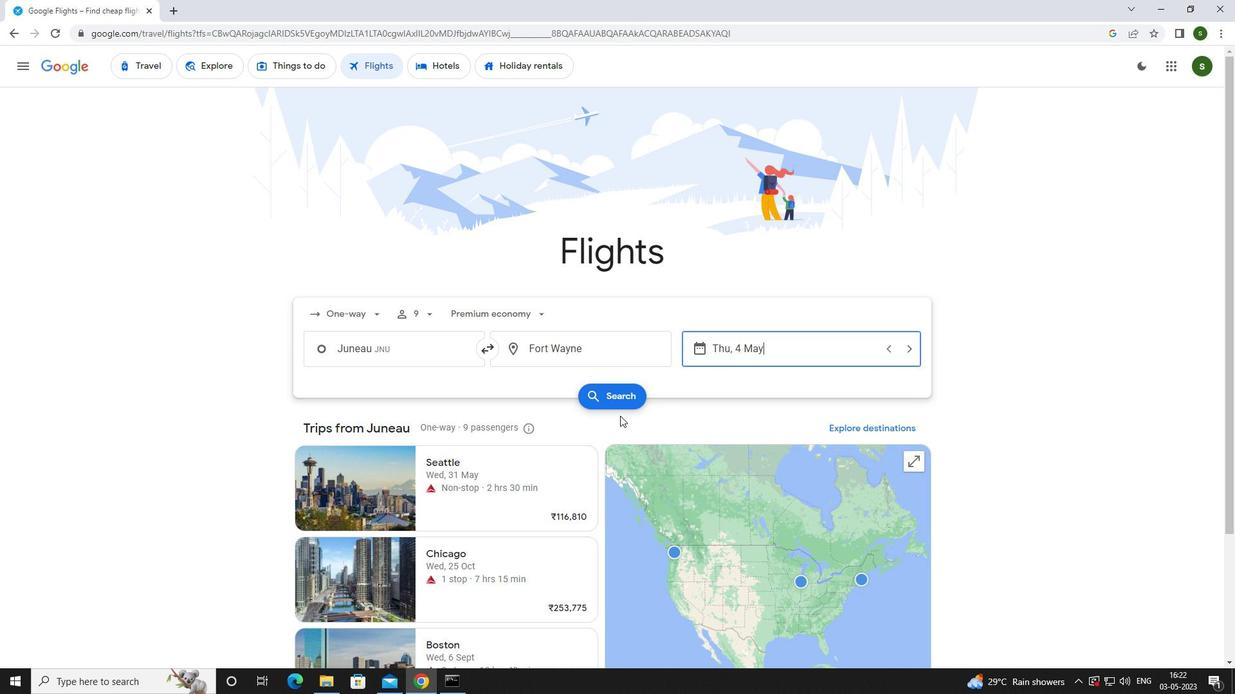
Action: Mouse pressed left at (616, 403)
Screenshot: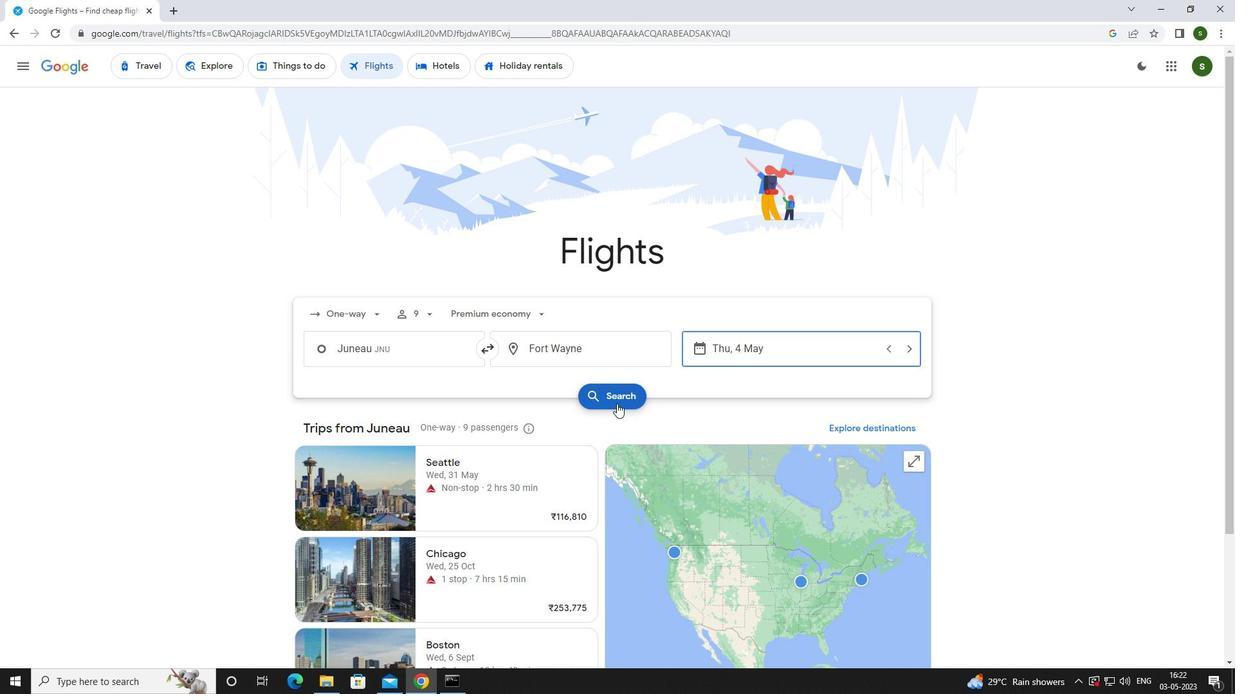 
Action: Mouse moved to (328, 191)
Screenshot: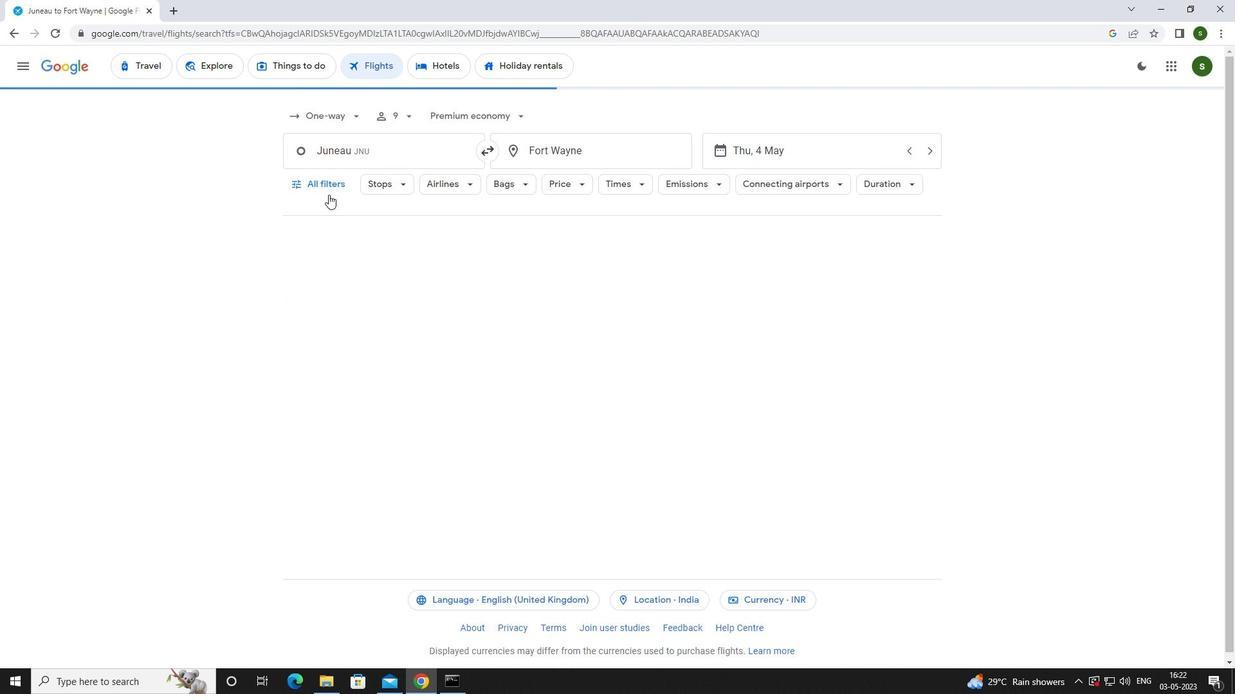 
Action: Mouse pressed left at (328, 191)
Screenshot: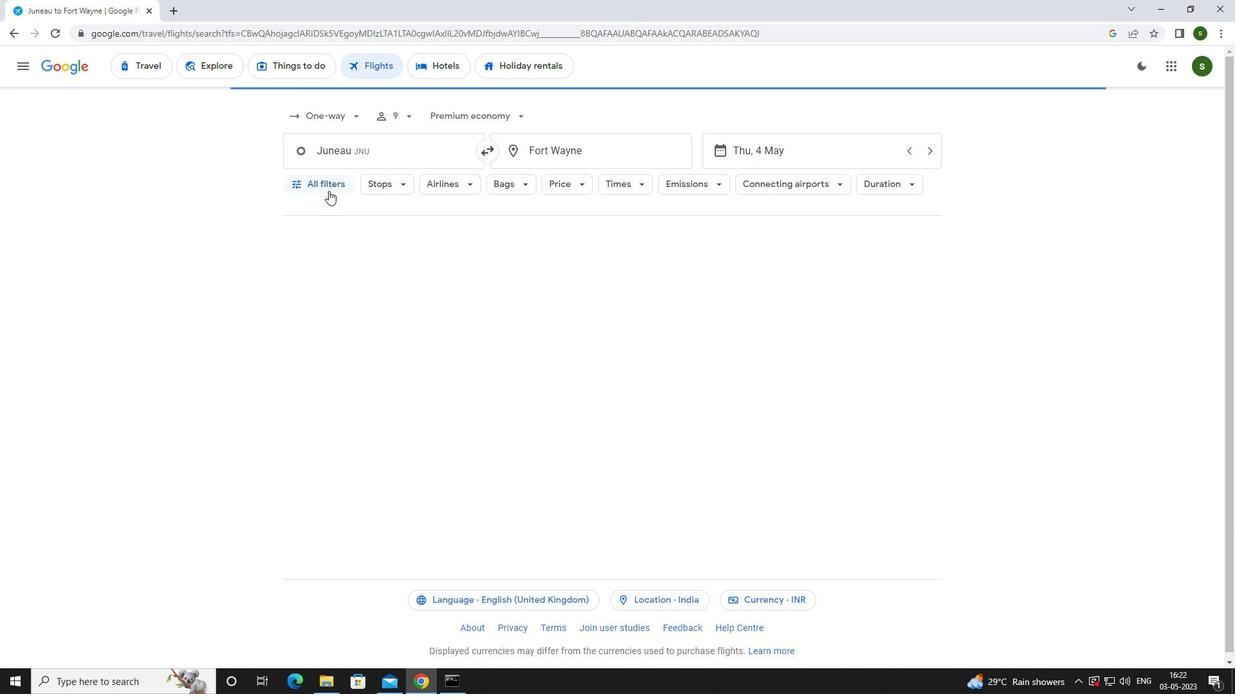 
Action: Mouse moved to (479, 458)
Screenshot: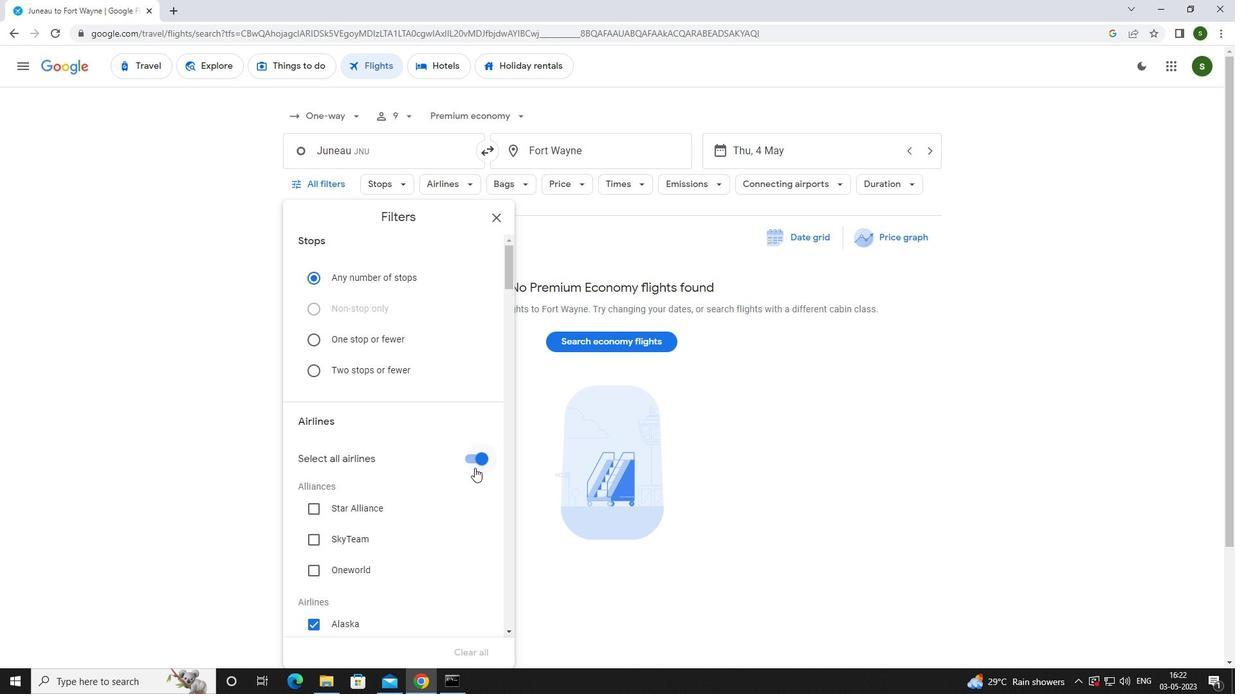 
Action: Mouse pressed left at (479, 458)
Screenshot: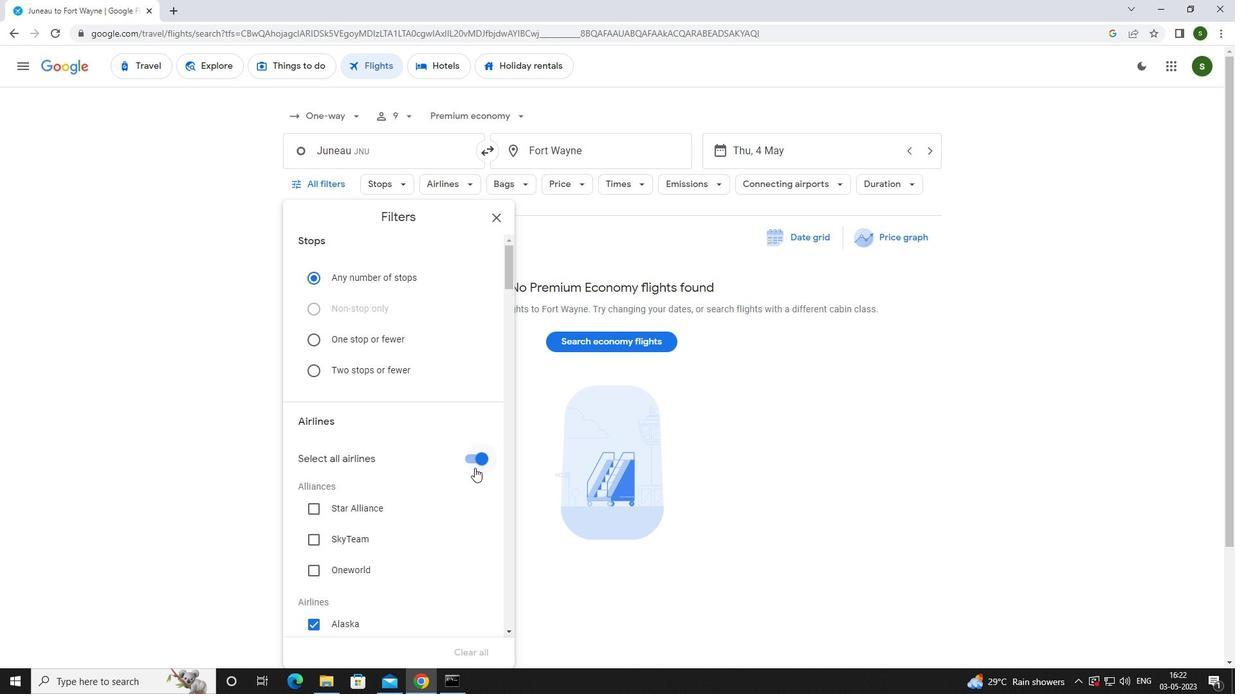 
Action: Mouse moved to (425, 408)
Screenshot: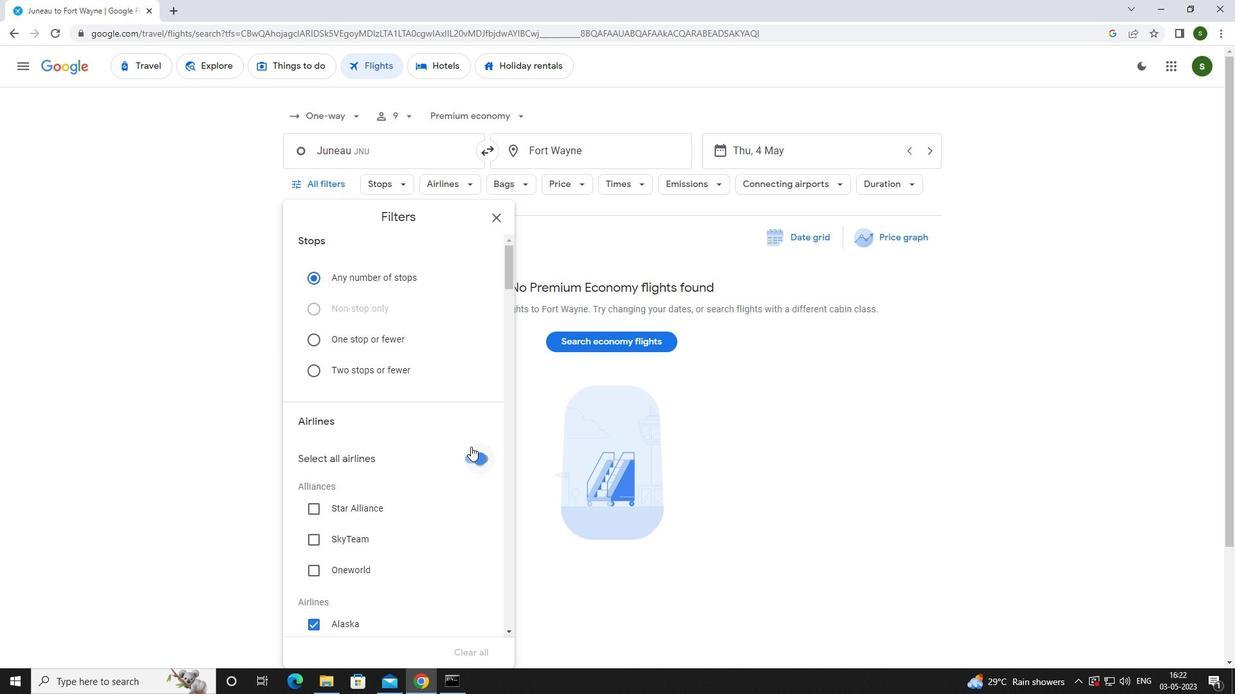 
Action: Mouse scrolled (425, 407) with delta (0, 0)
Screenshot: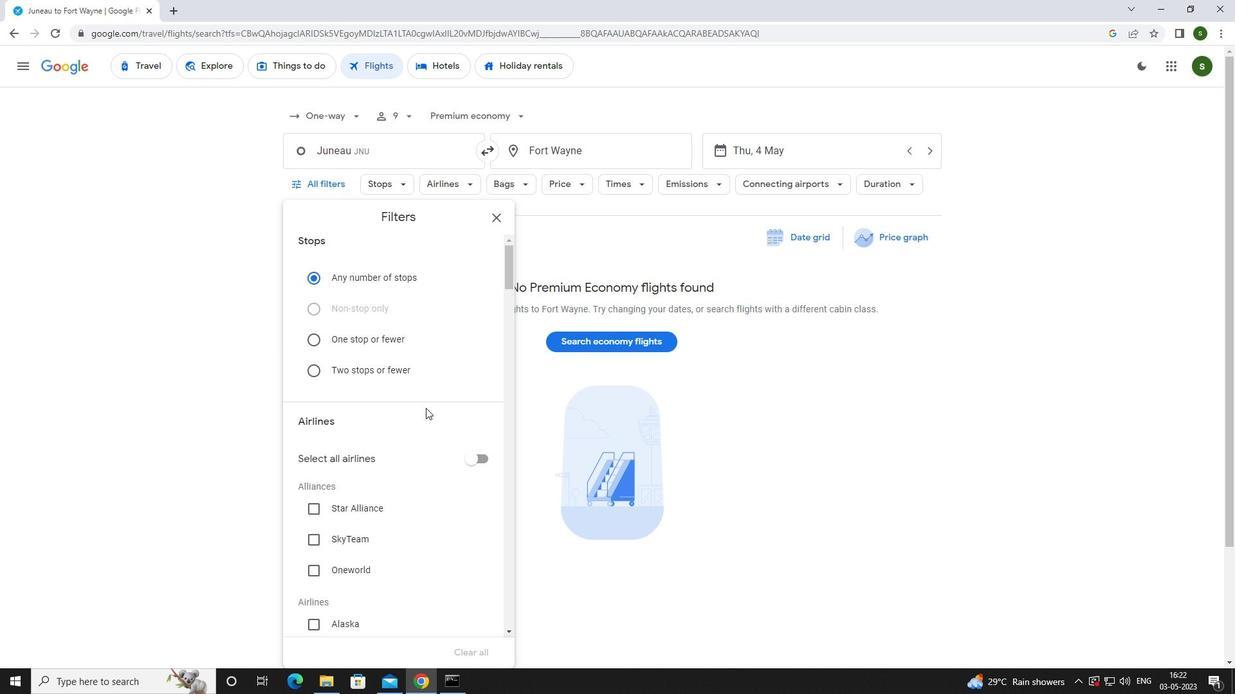 
Action: Mouse scrolled (425, 407) with delta (0, 0)
Screenshot: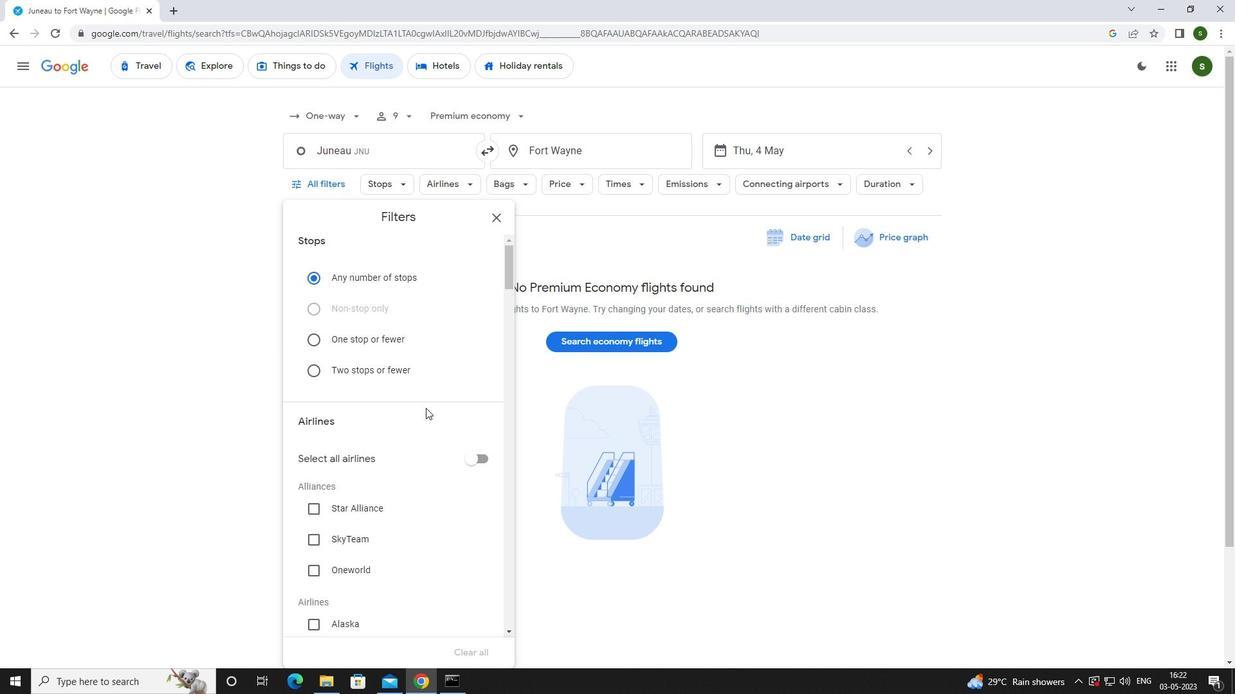 
Action: Mouse scrolled (425, 407) with delta (0, 0)
Screenshot: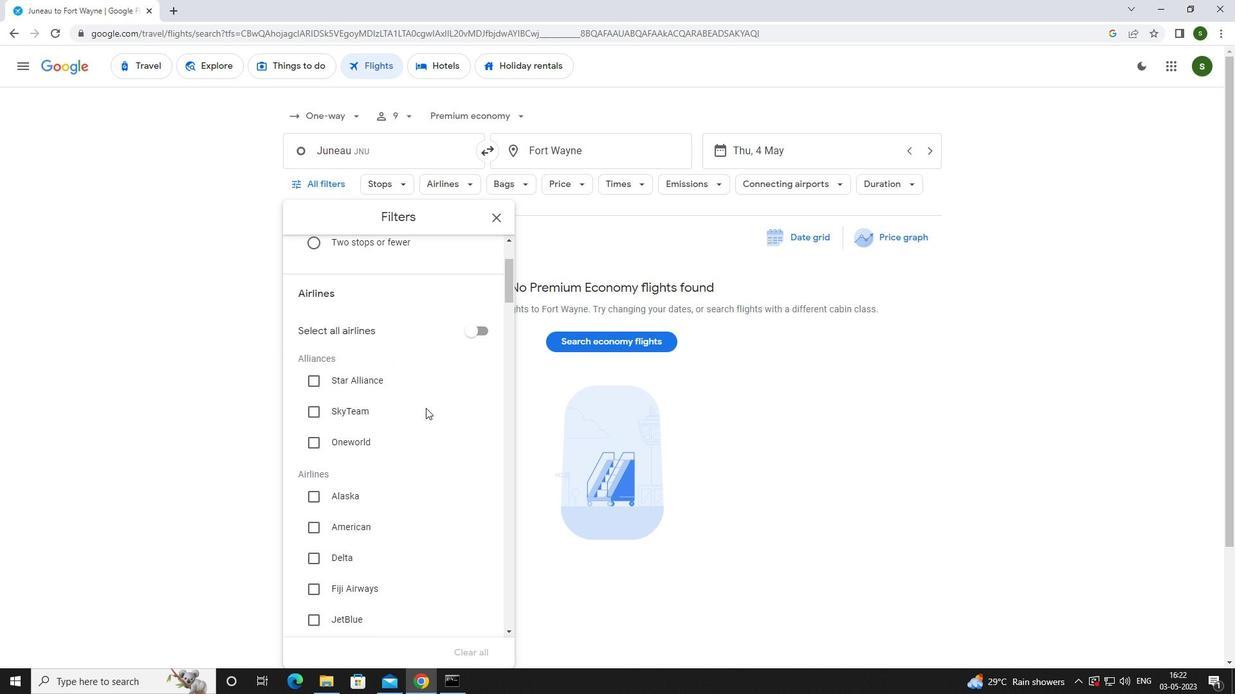 
Action: Mouse scrolled (425, 407) with delta (0, 0)
Screenshot: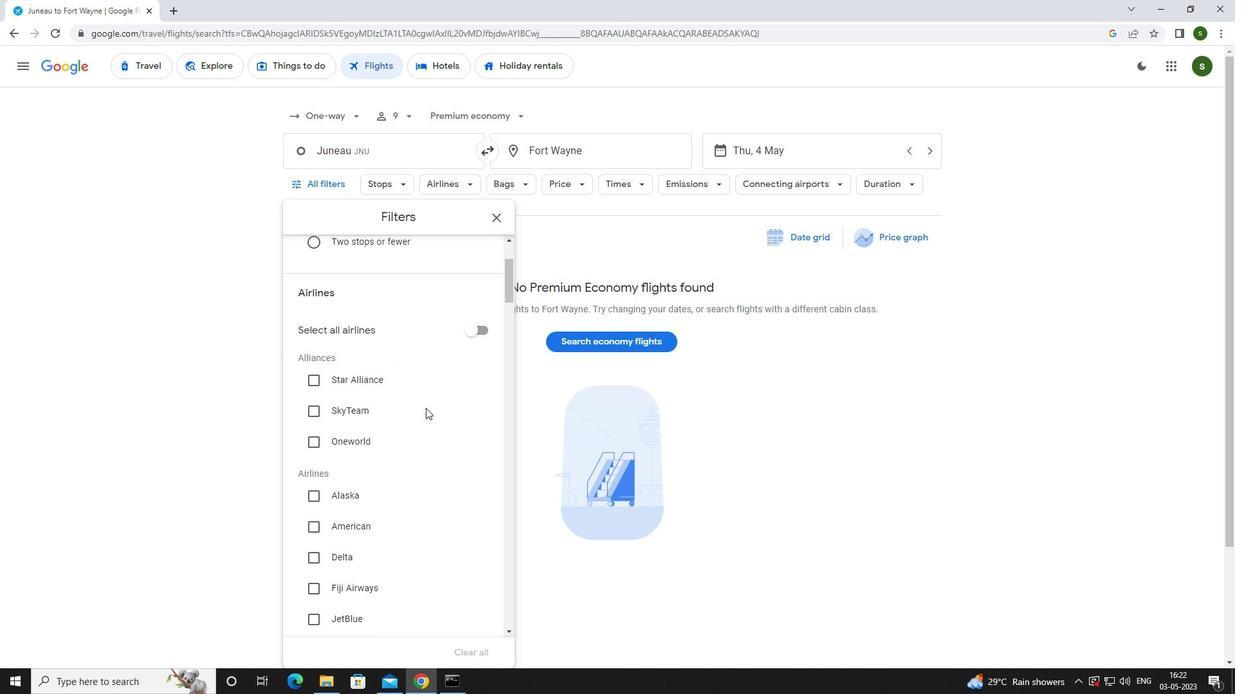 
Action: Mouse scrolled (425, 407) with delta (0, 0)
Screenshot: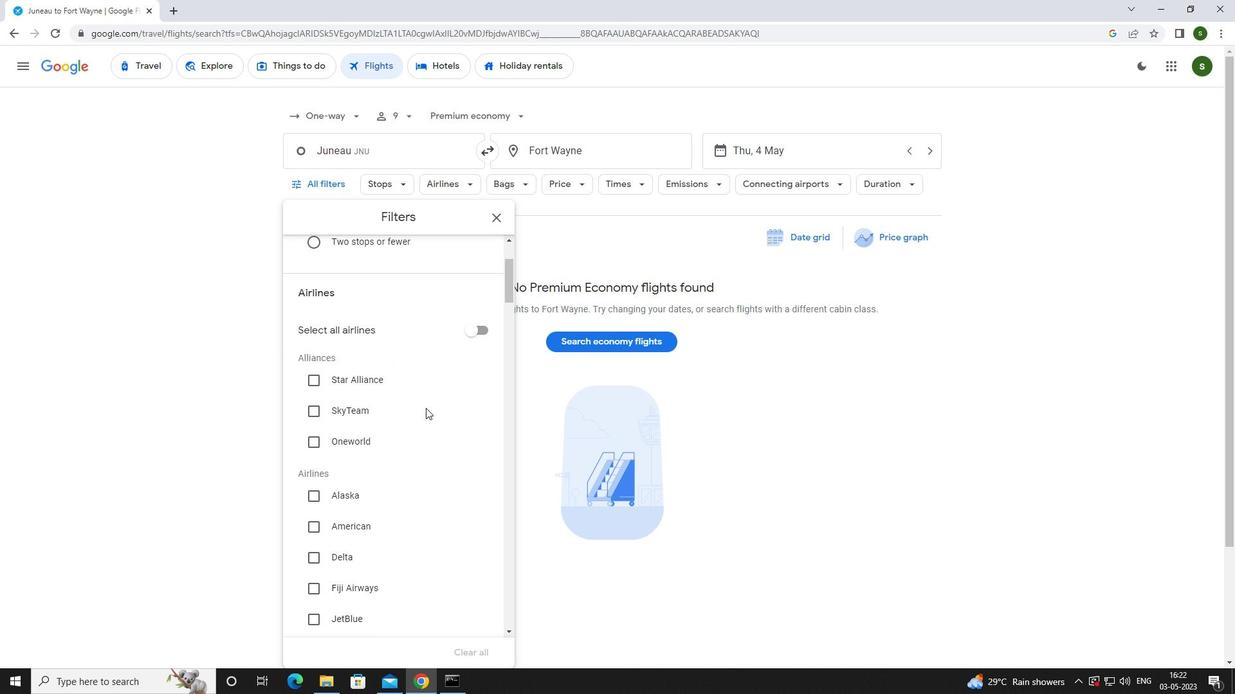 
Action: Mouse moved to (403, 414)
Screenshot: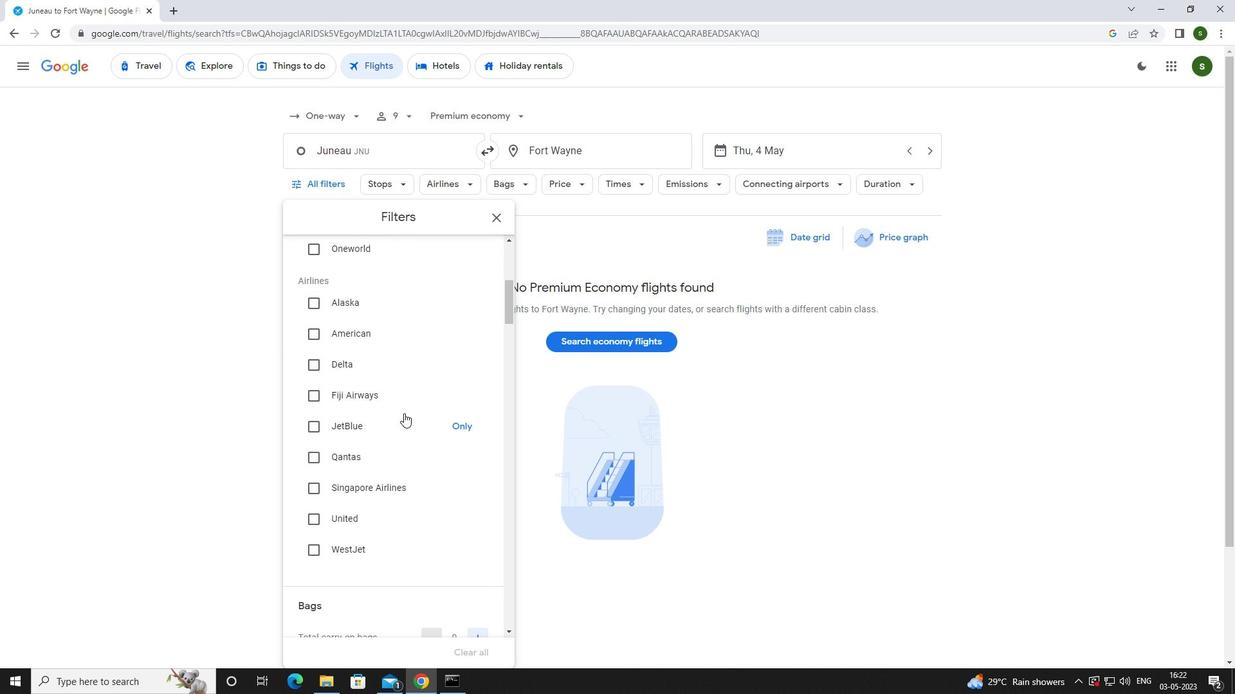 
Action: Mouse scrolled (403, 413) with delta (0, 0)
Screenshot: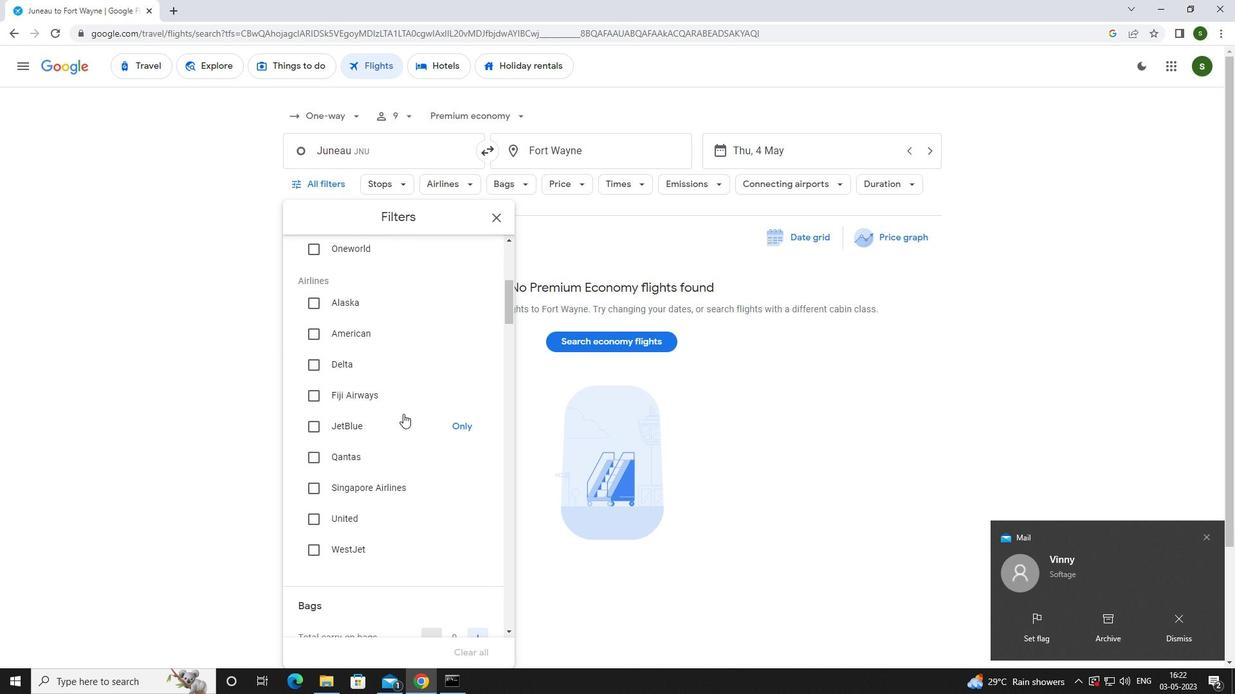 
Action: Mouse scrolled (403, 413) with delta (0, 0)
Screenshot: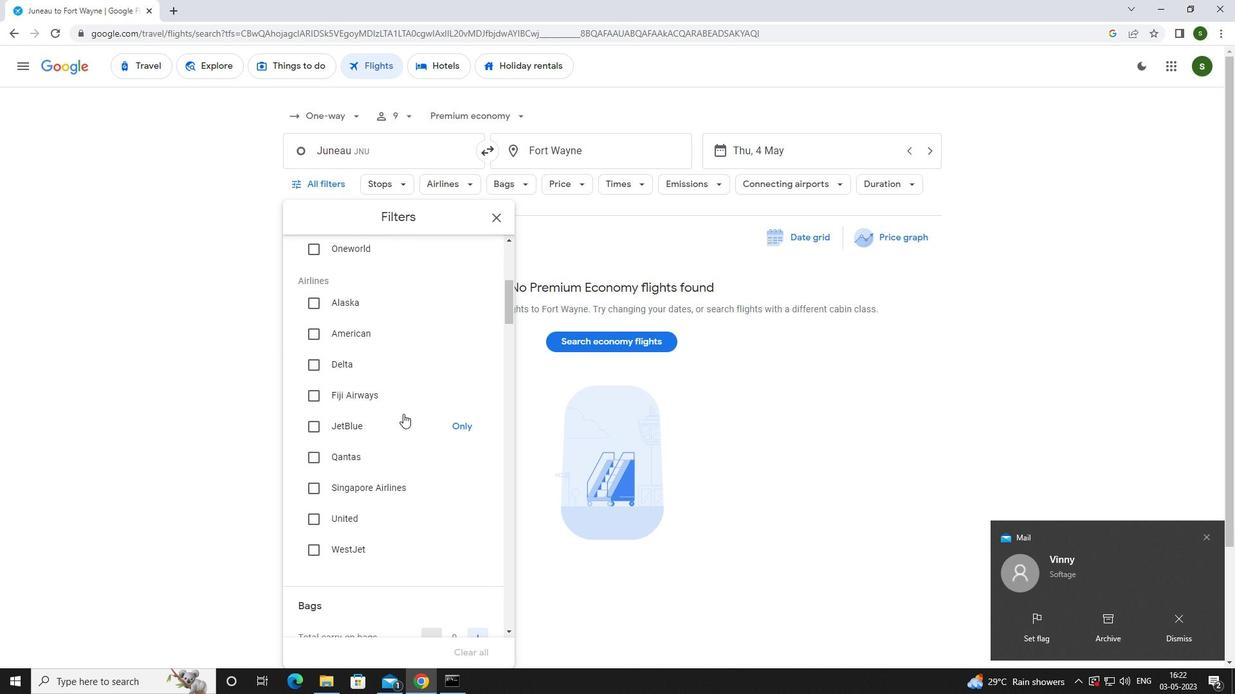 
Action: Mouse moved to (476, 535)
Screenshot: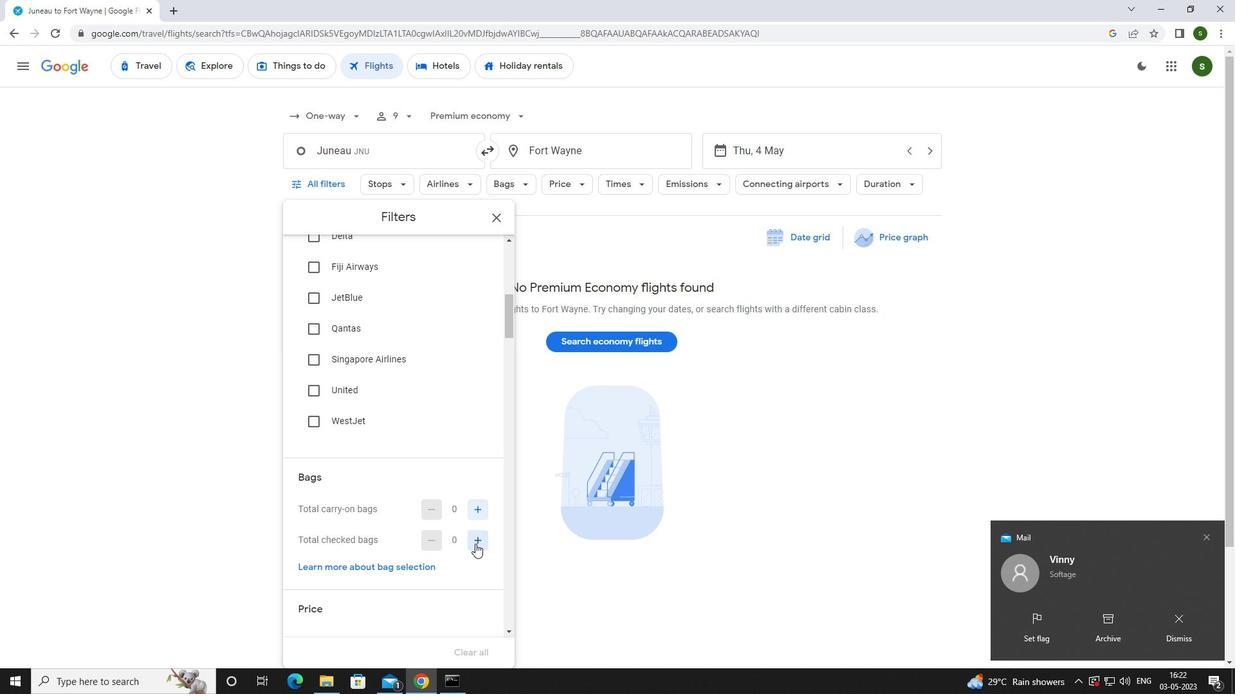 
Action: Mouse pressed left at (476, 535)
Screenshot: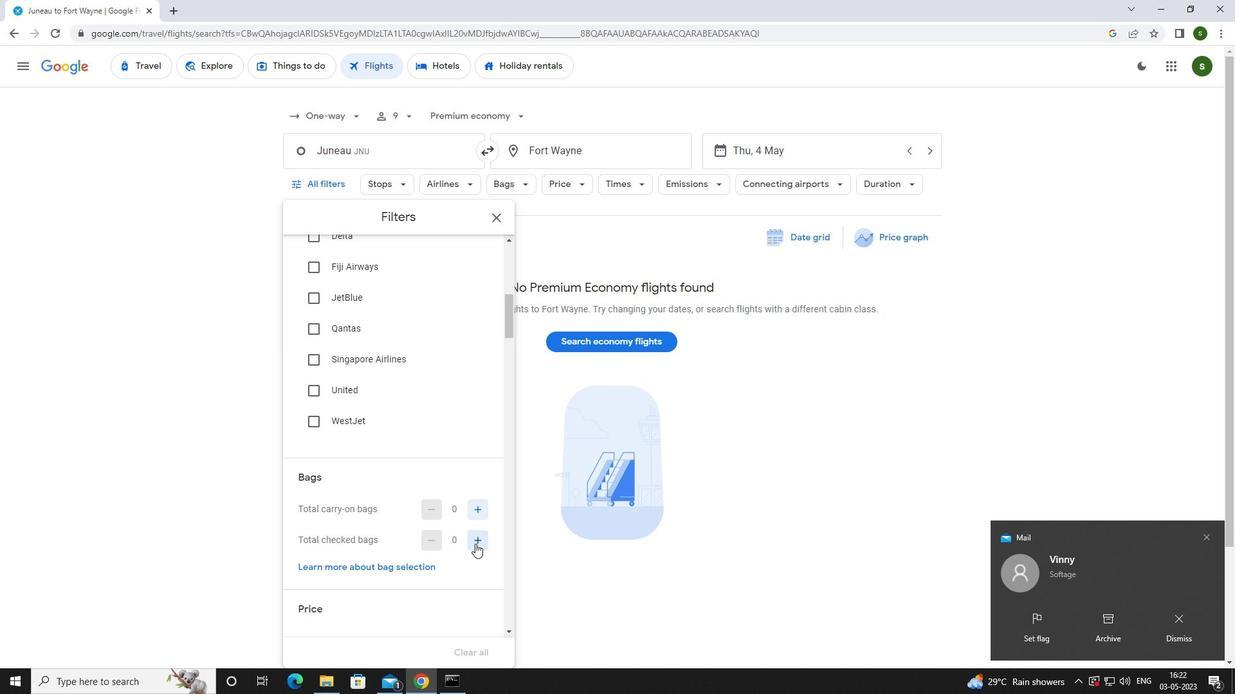 
Action: Mouse pressed left at (476, 535)
Screenshot: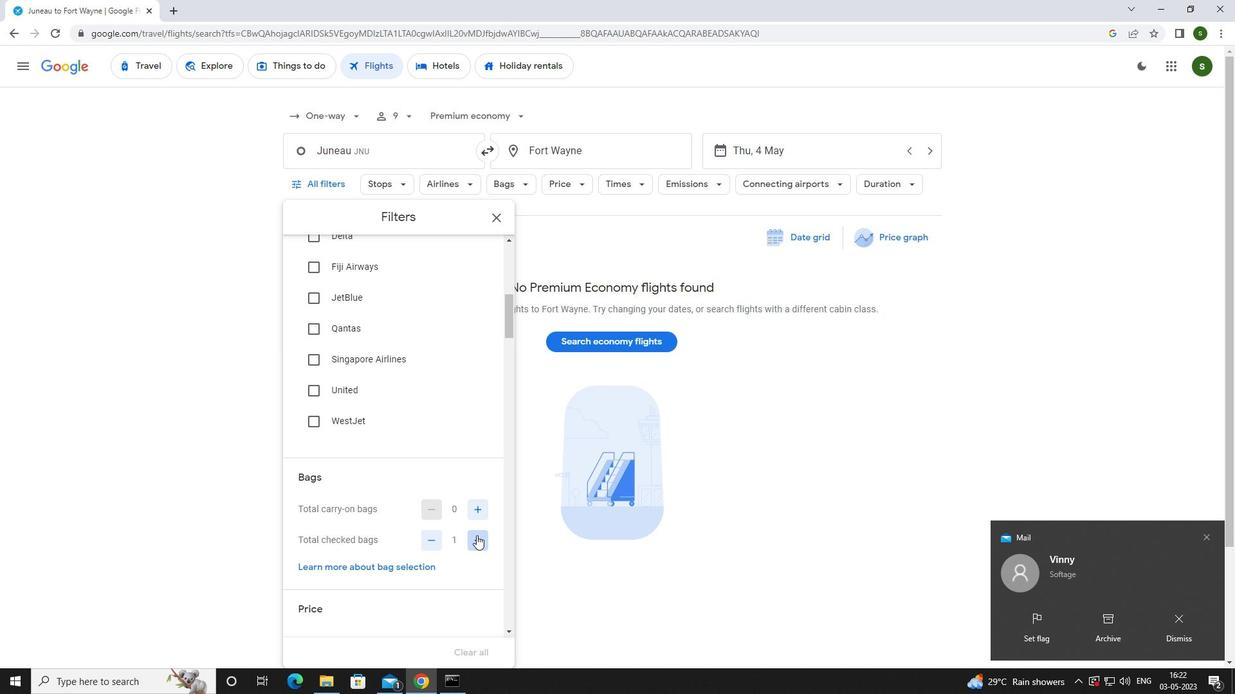 
Action: Mouse scrolled (476, 535) with delta (0, 0)
Screenshot: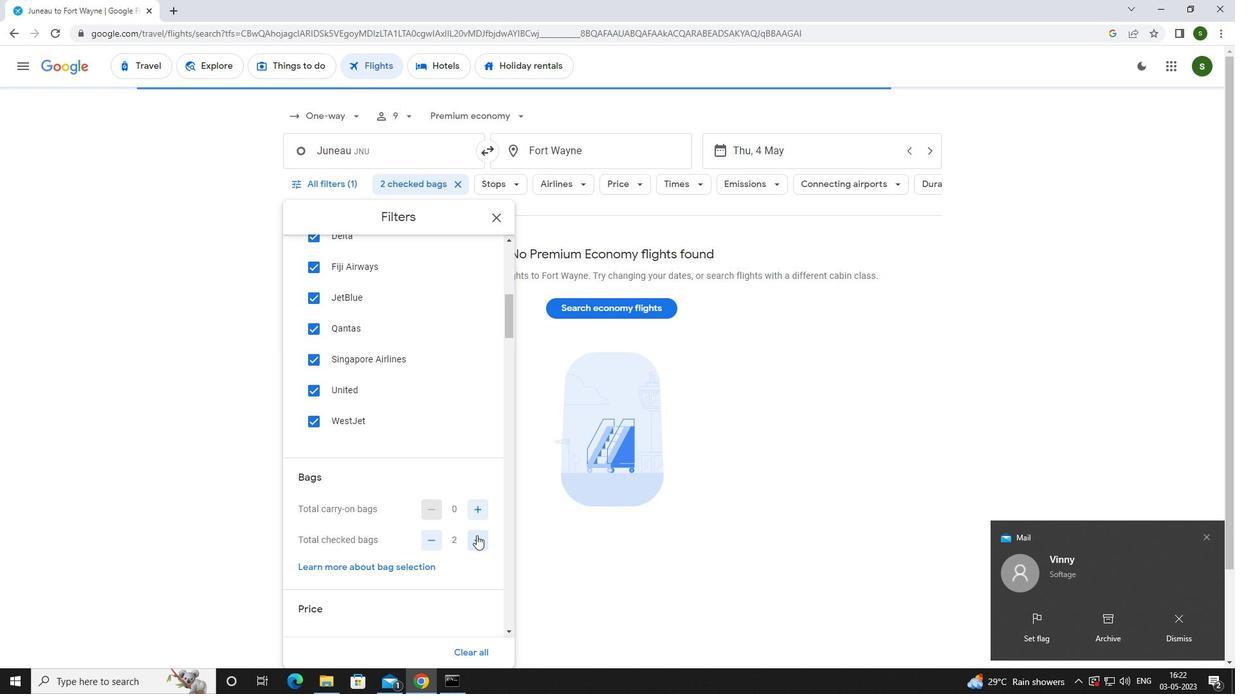 
Action: Mouse scrolled (476, 535) with delta (0, 0)
Screenshot: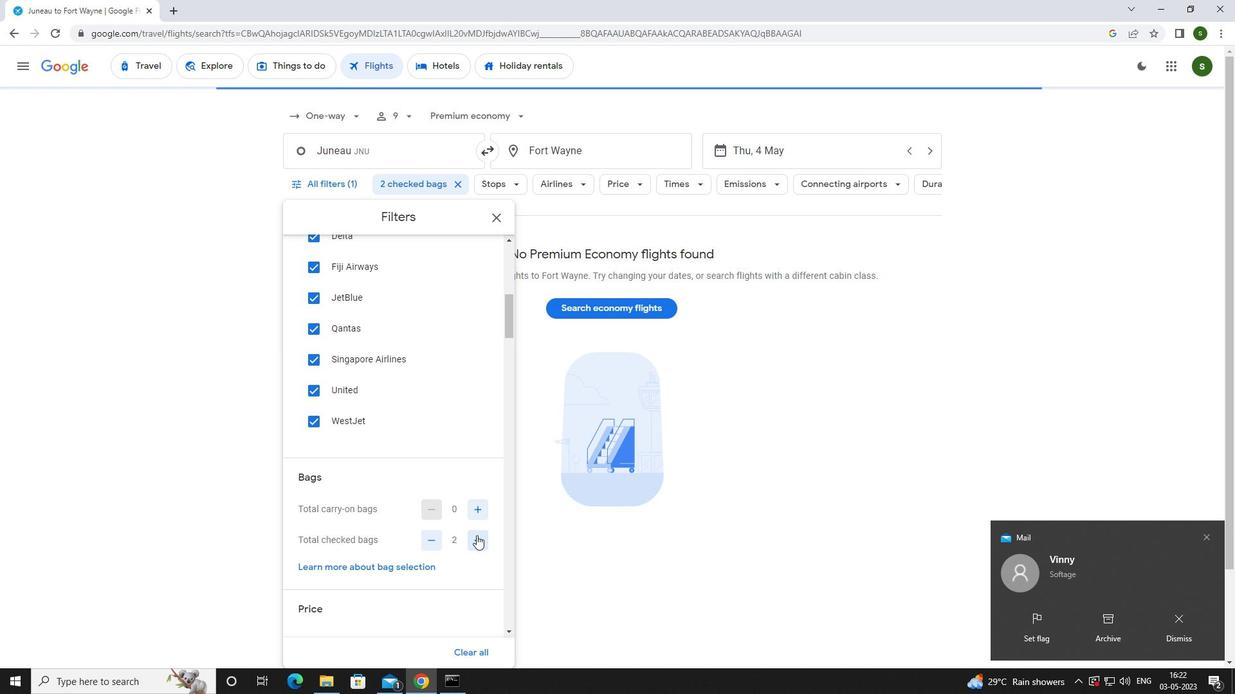 
Action: Mouse moved to (476, 534)
Screenshot: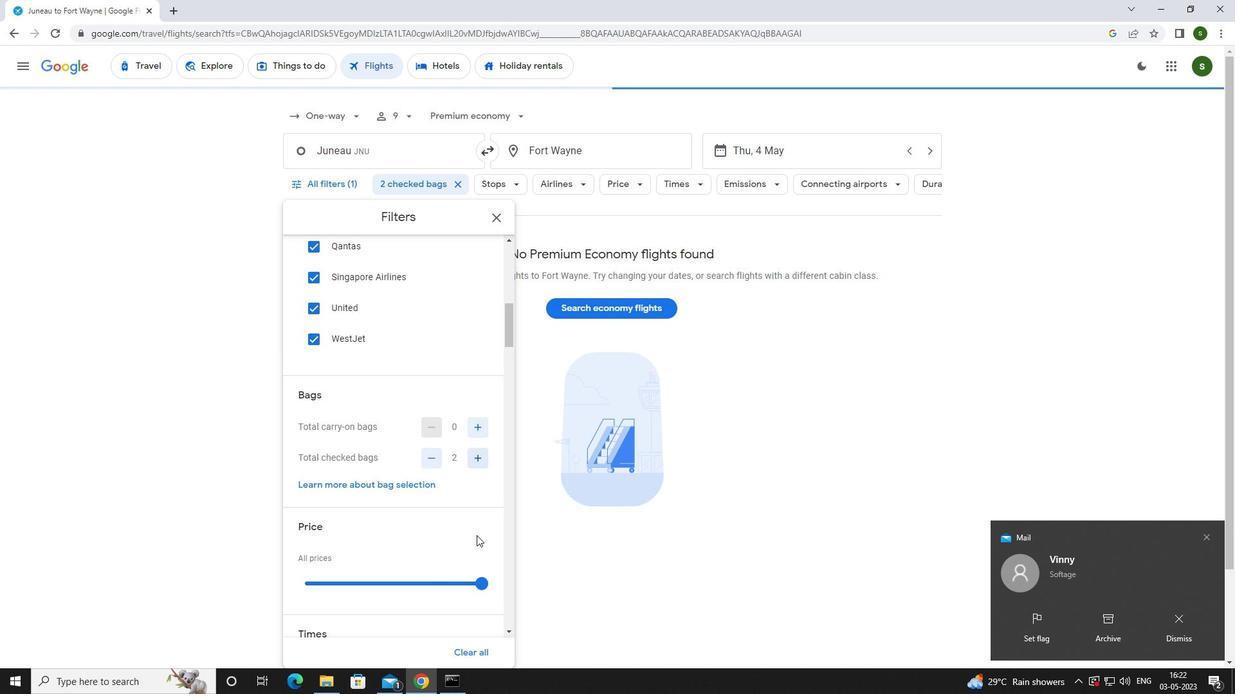 
Action: Mouse pressed left at (476, 534)
Screenshot: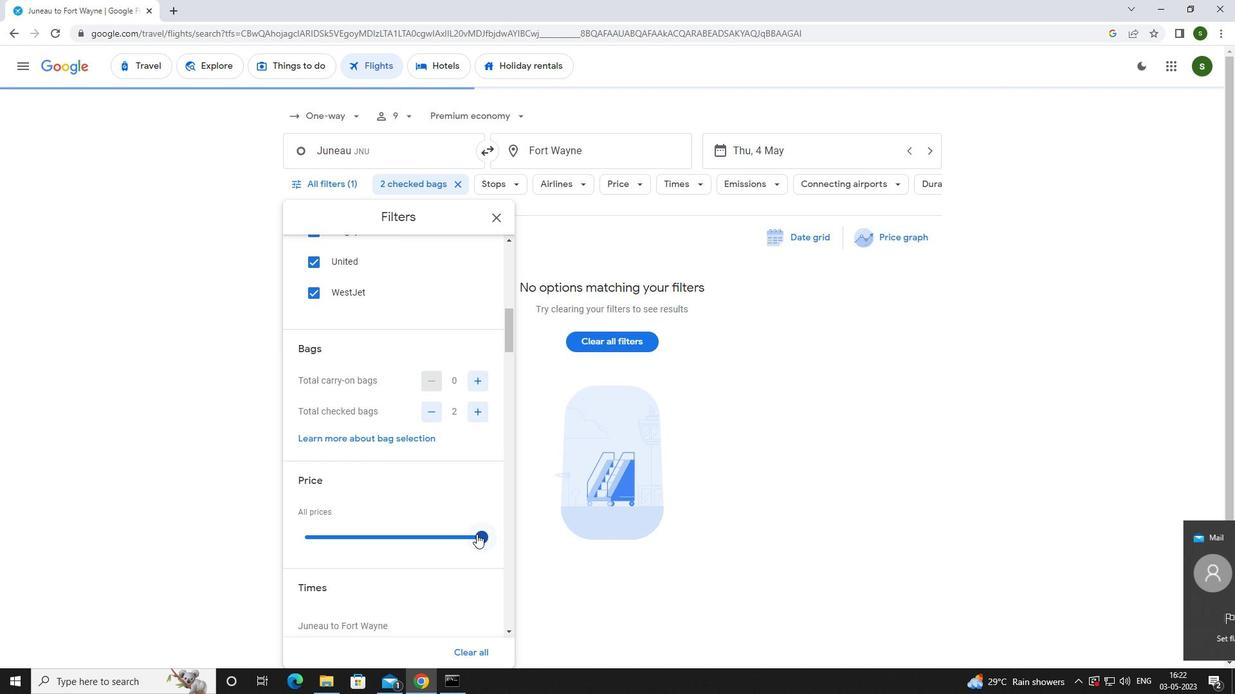 
Action: Mouse scrolled (476, 533) with delta (0, 0)
Screenshot: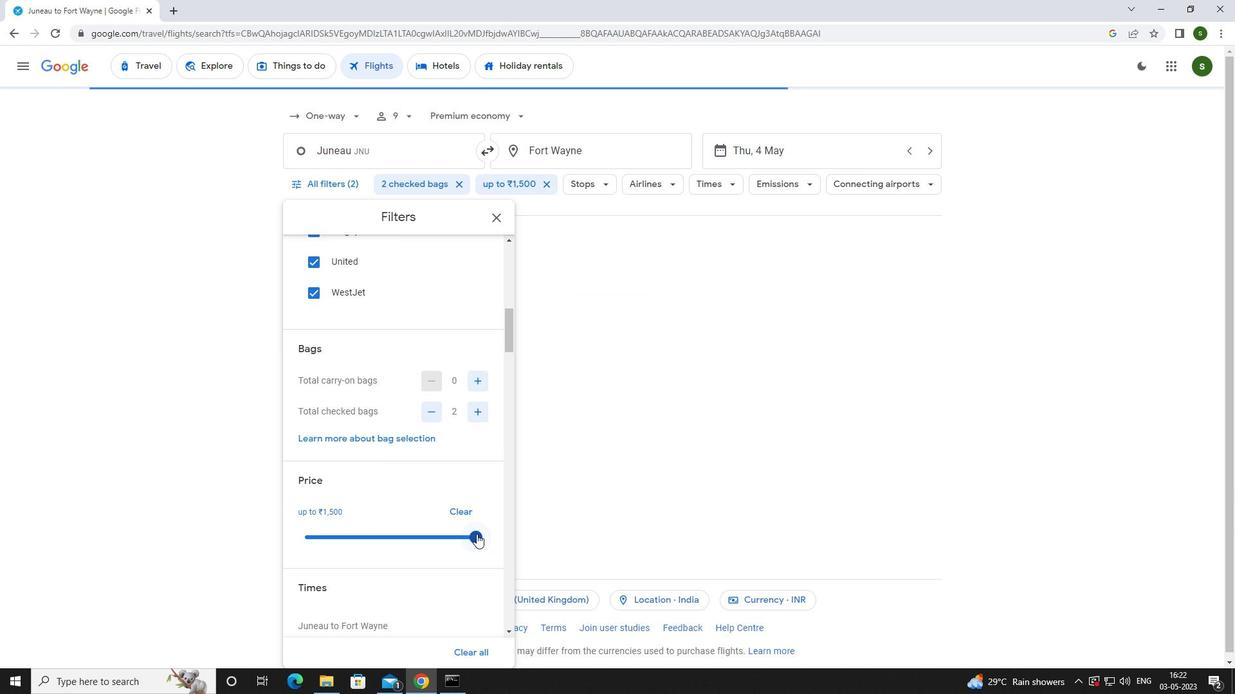 
Action: Mouse scrolled (476, 533) with delta (0, 0)
Screenshot: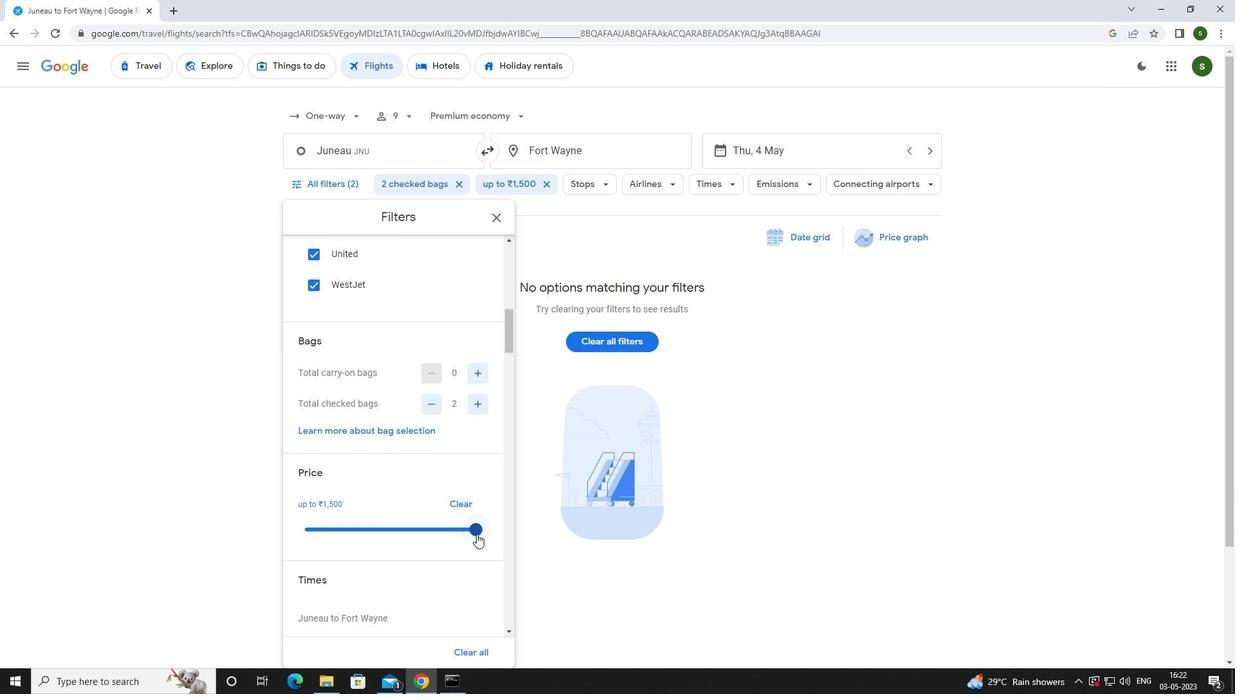 
Action: Mouse moved to (304, 553)
Screenshot: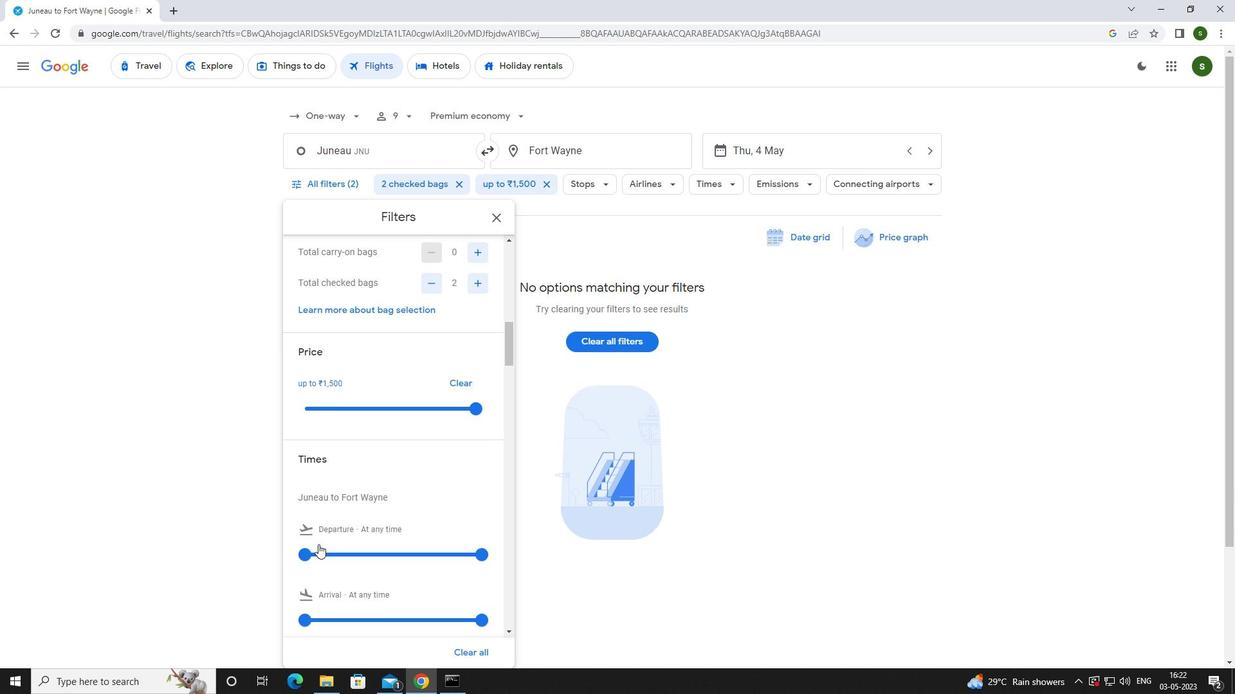 
Action: Mouse pressed left at (304, 553)
Screenshot: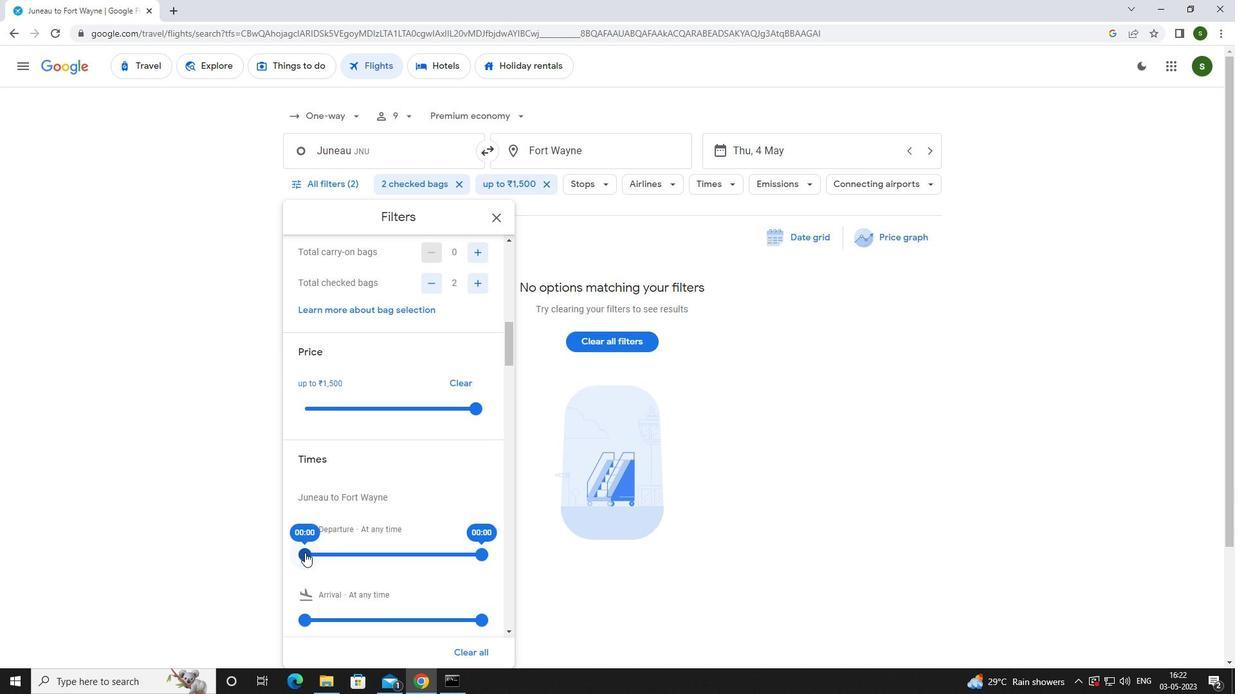 
Action: Mouse moved to (726, 460)
Screenshot: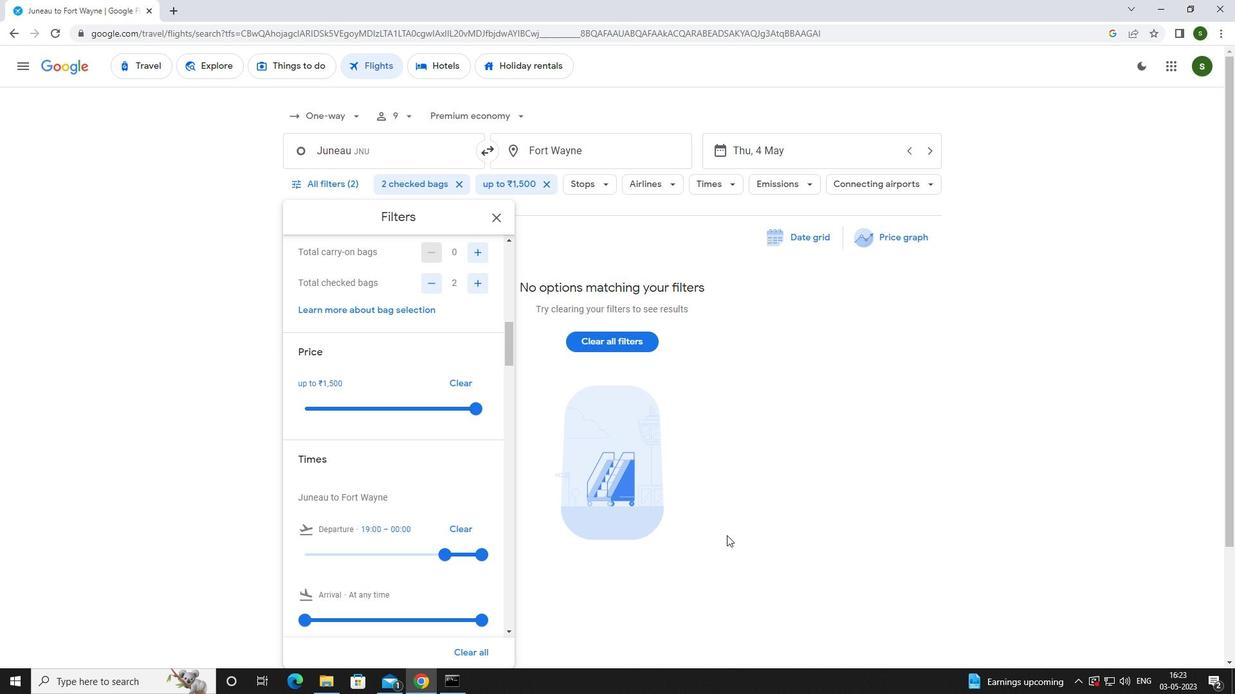 
Action: Mouse pressed left at (726, 460)
Screenshot: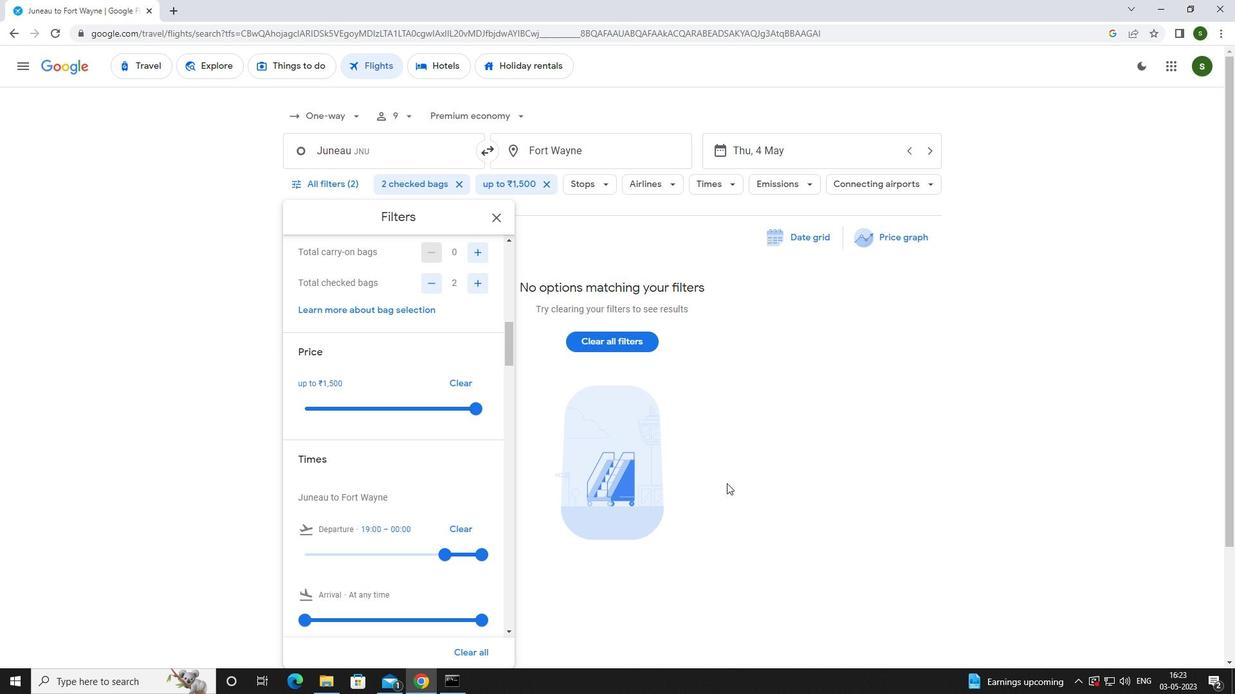 
